 Task: Add a signature Eduardo Lee containing Best wishes for the holiday season, Eduardo Lee to email address softage.10@softage.net and add a label Troubleshooting
Action: Mouse moved to (78, 112)
Screenshot: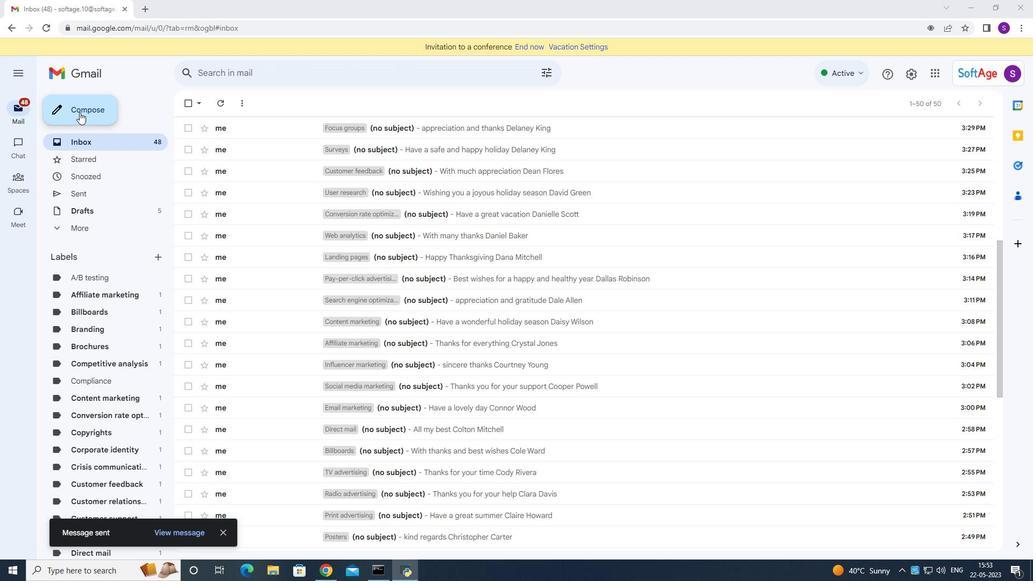 
Action: Mouse pressed left at (78, 112)
Screenshot: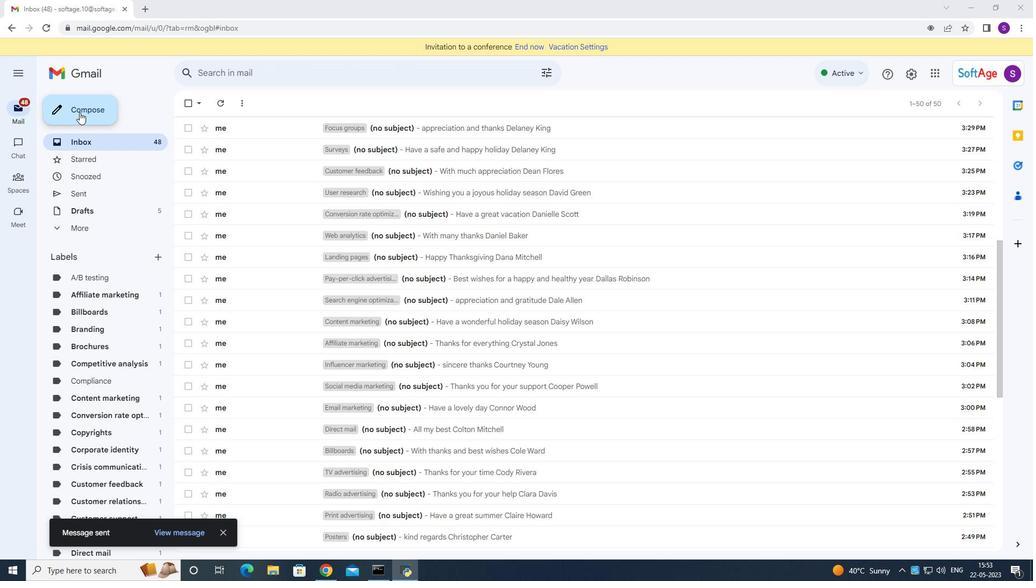 
Action: Mouse moved to (871, 544)
Screenshot: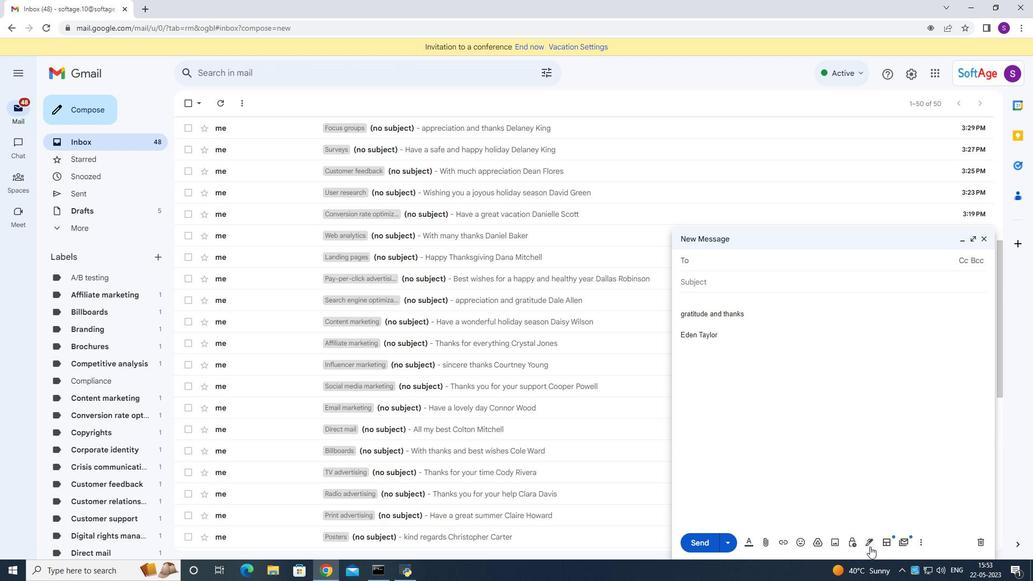 
Action: Mouse pressed left at (871, 544)
Screenshot: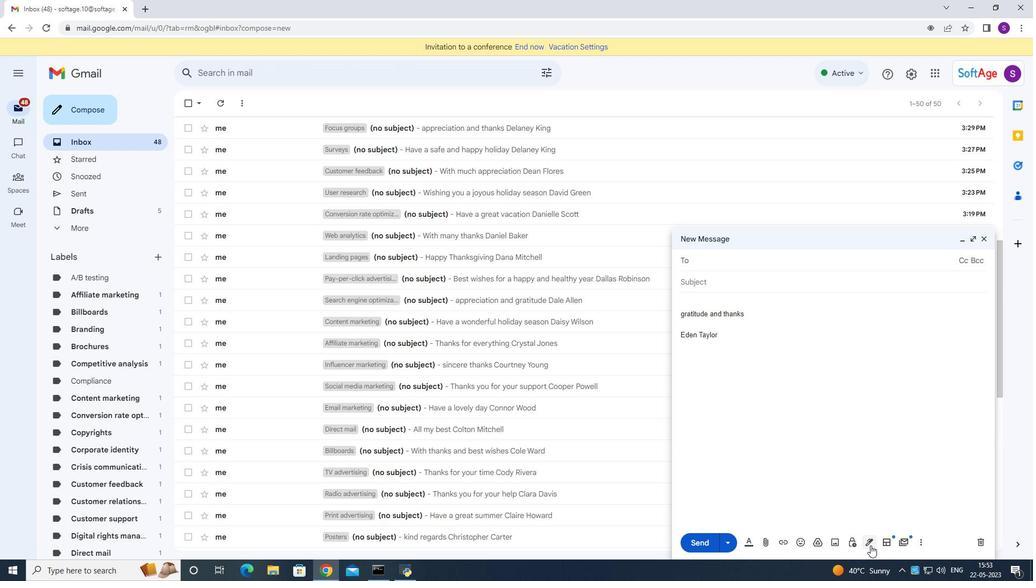 
Action: Mouse moved to (884, 492)
Screenshot: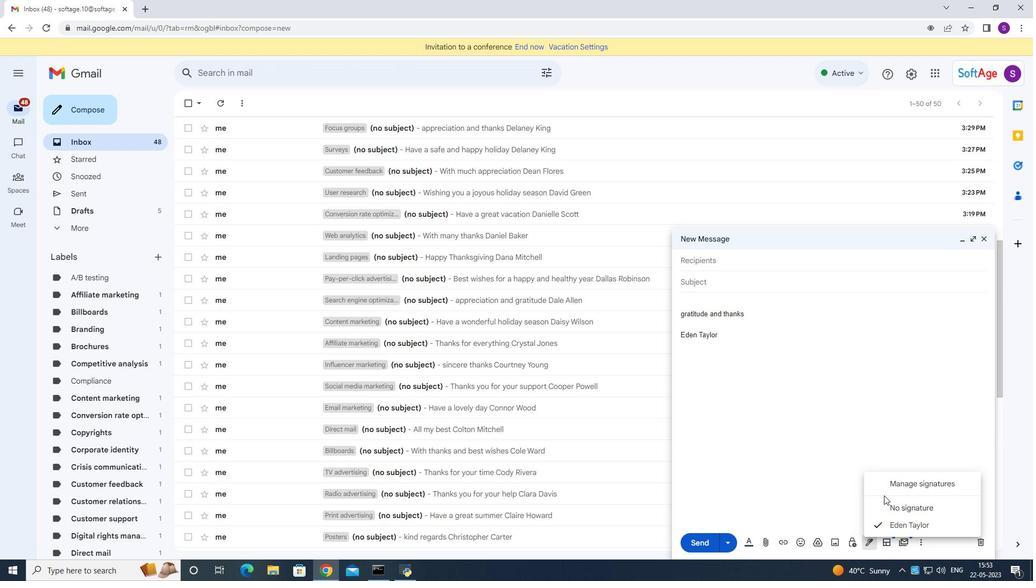
Action: Mouse pressed left at (884, 492)
Screenshot: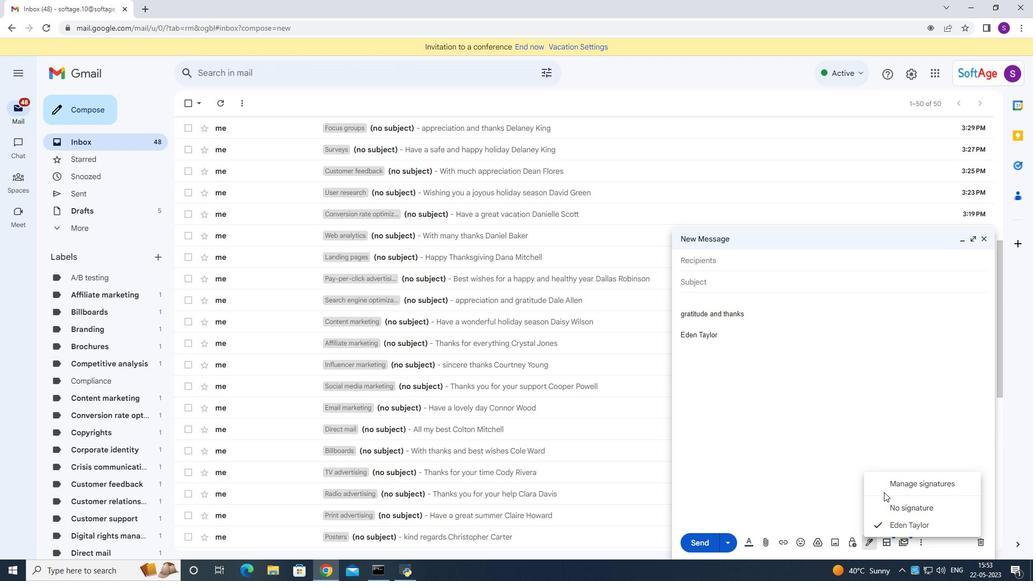 
Action: Mouse moved to (884, 486)
Screenshot: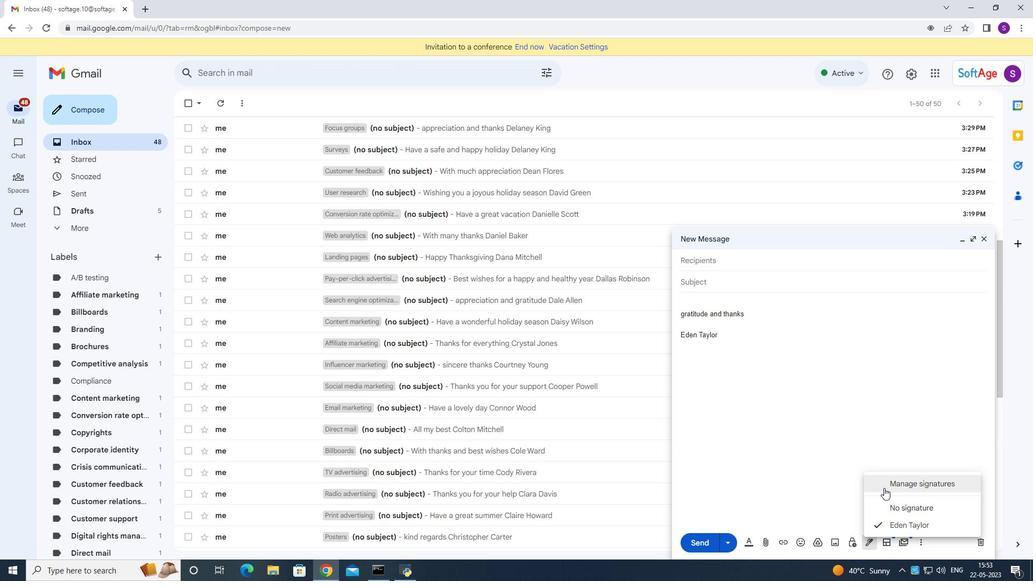 
Action: Mouse pressed left at (884, 486)
Screenshot: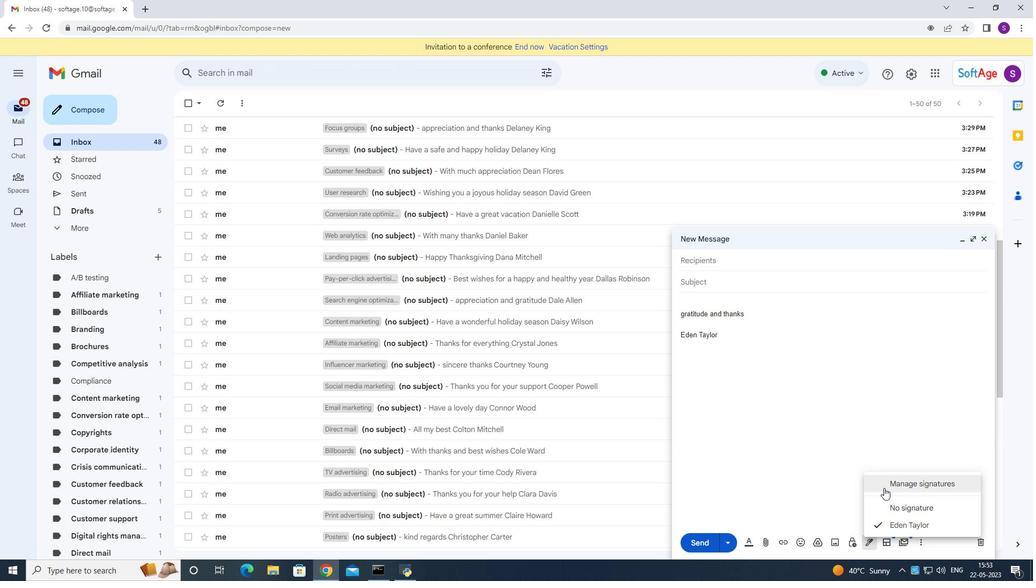 
Action: Mouse moved to (563, 297)
Screenshot: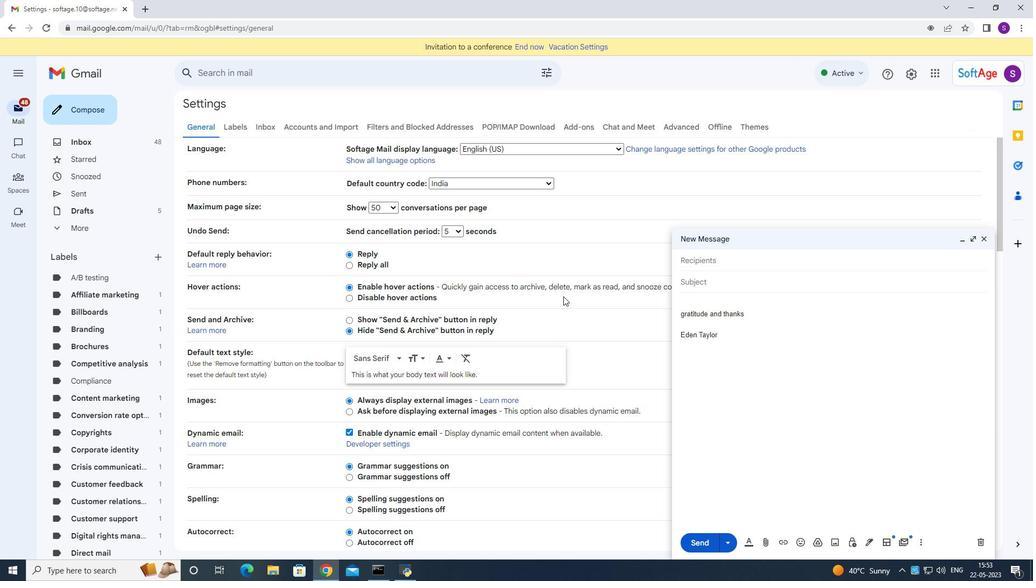 
Action: Mouse scrolled (563, 296) with delta (0, 0)
Screenshot: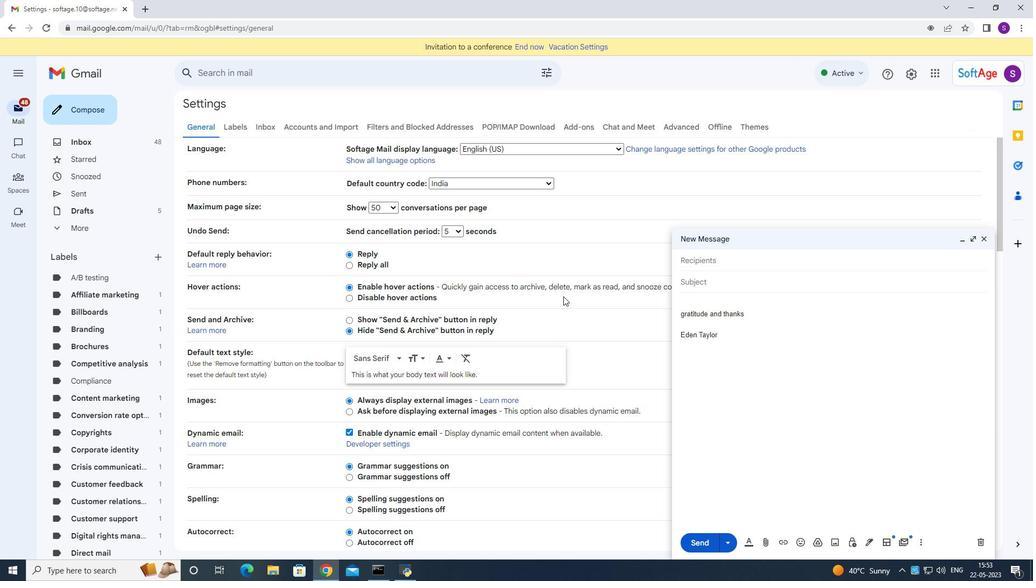 
Action: Mouse scrolled (563, 296) with delta (0, 0)
Screenshot: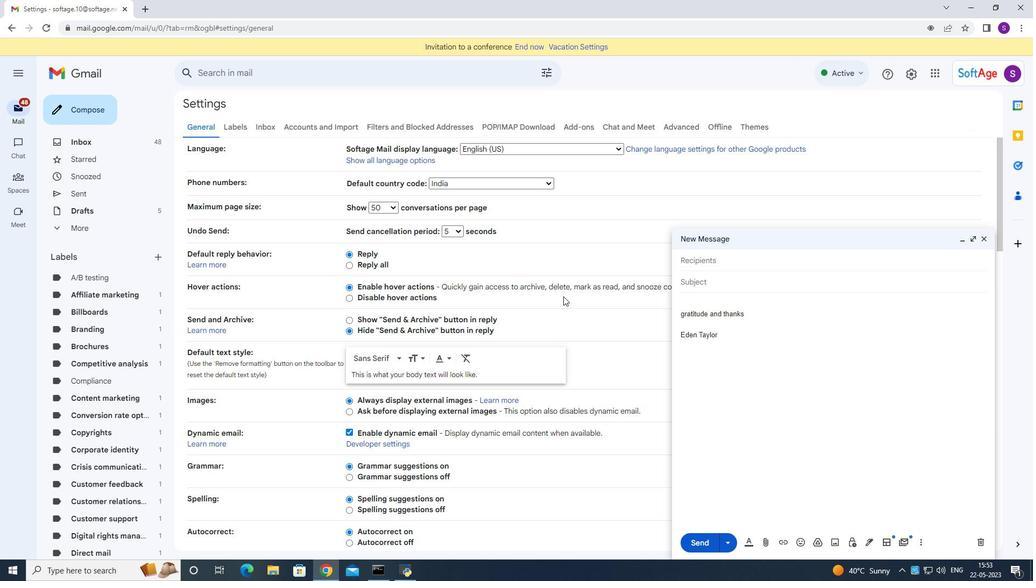 
Action: Mouse scrolled (563, 296) with delta (0, 0)
Screenshot: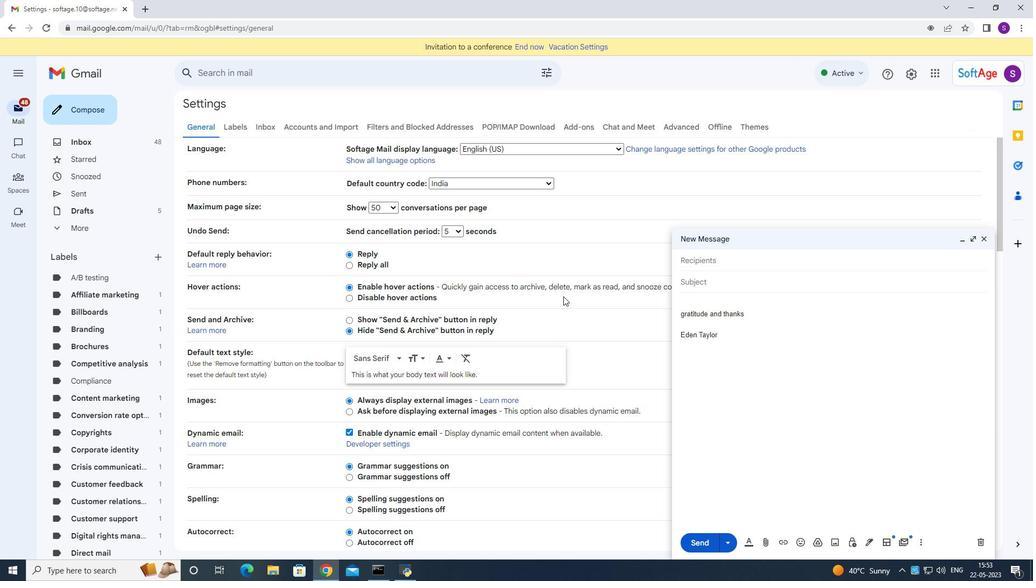 
Action: Mouse scrolled (563, 296) with delta (0, 0)
Screenshot: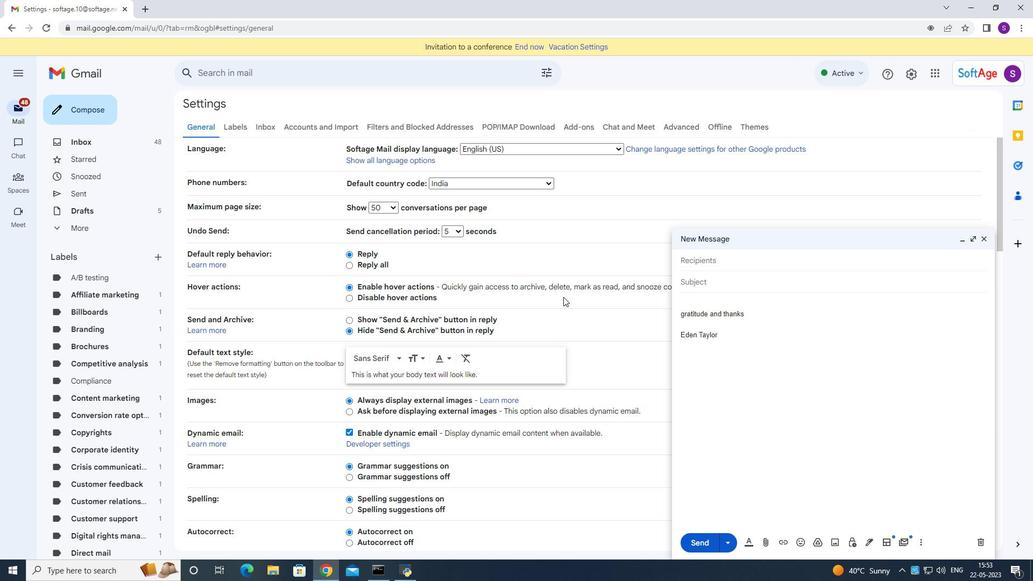 
Action: Mouse moved to (563, 299)
Screenshot: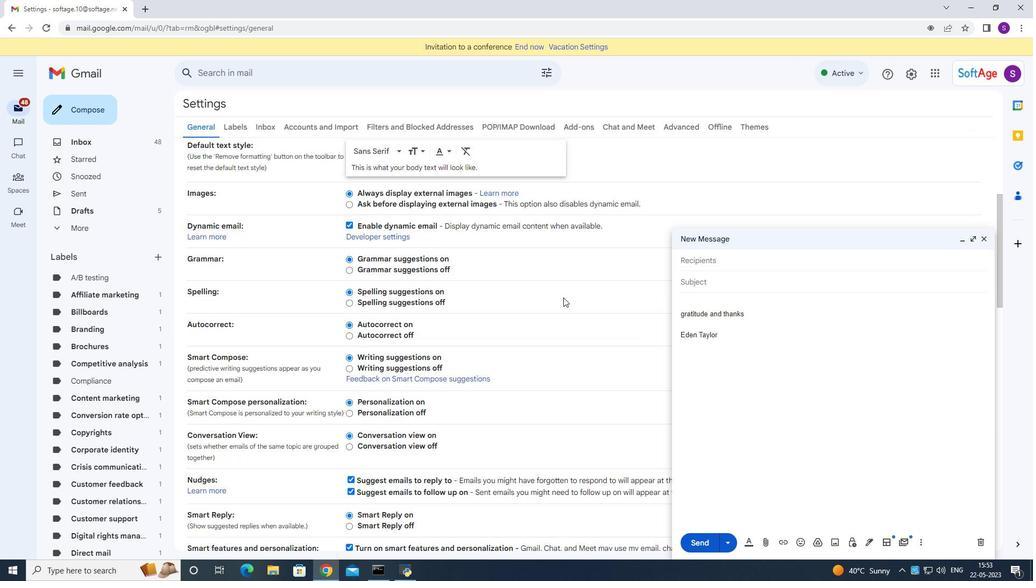 
Action: Mouse scrolled (563, 298) with delta (0, 0)
Screenshot: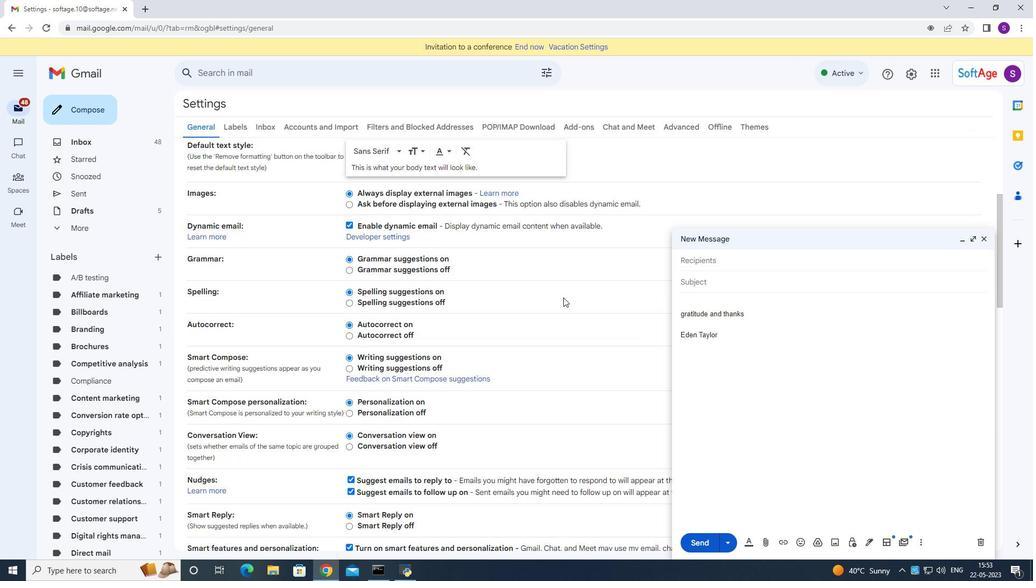 
Action: Mouse moved to (562, 302)
Screenshot: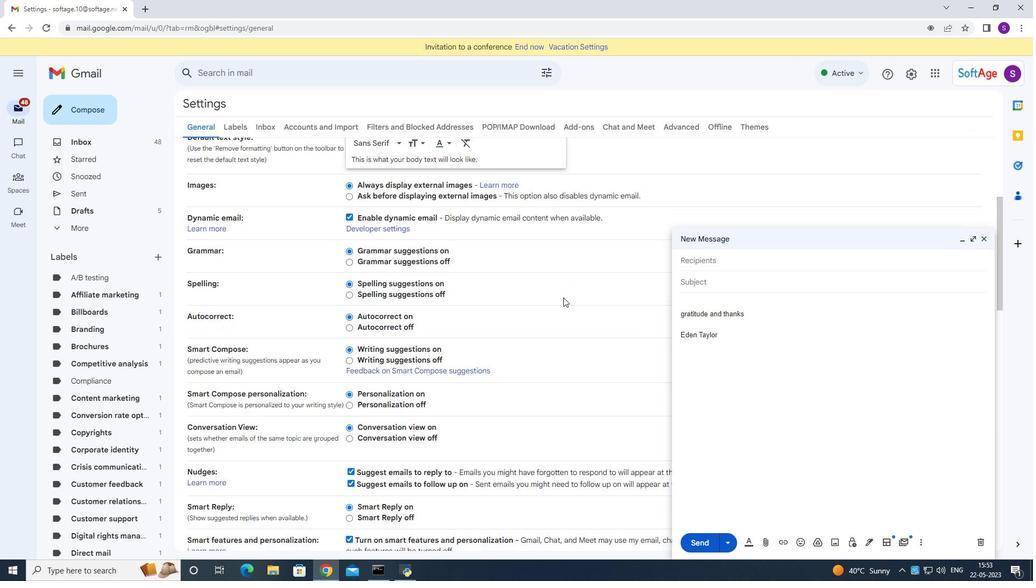 
Action: Mouse scrolled (562, 301) with delta (0, 0)
Screenshot: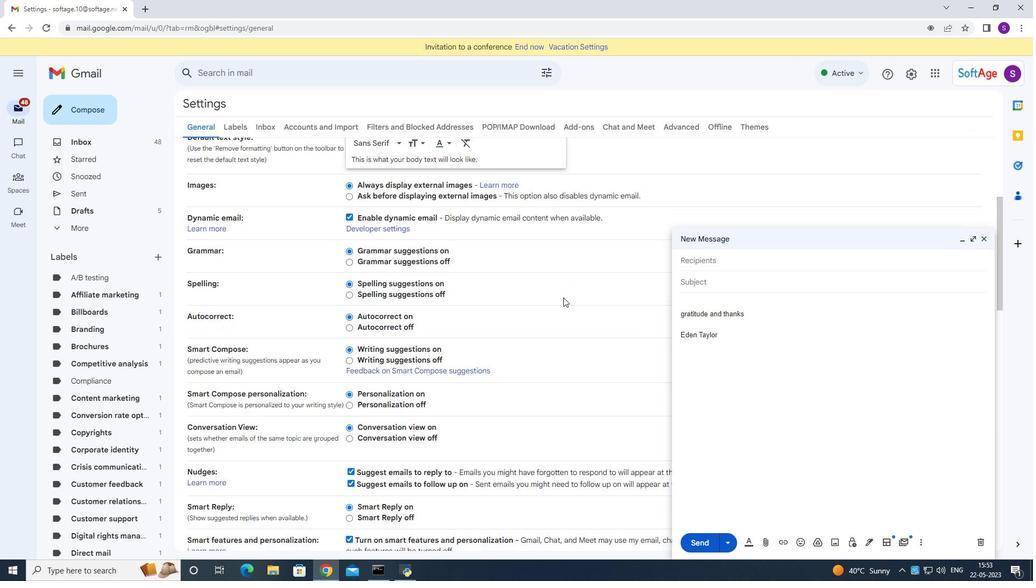 
Action: Mouse moved to (560, 304)
Screenshot: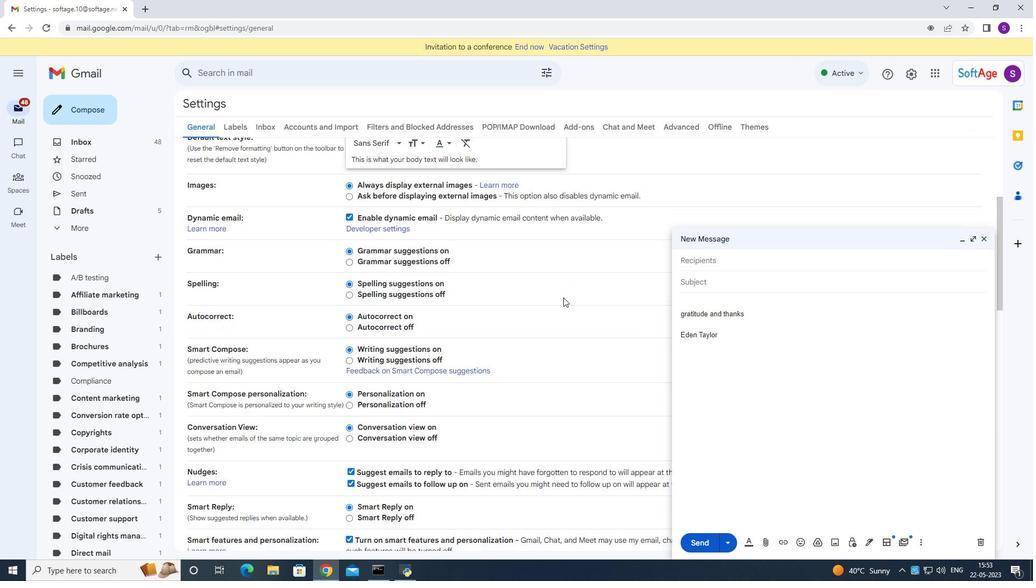 
Action: Mouse scrolled (560, 303) with delta (0, 0)
Screenshot: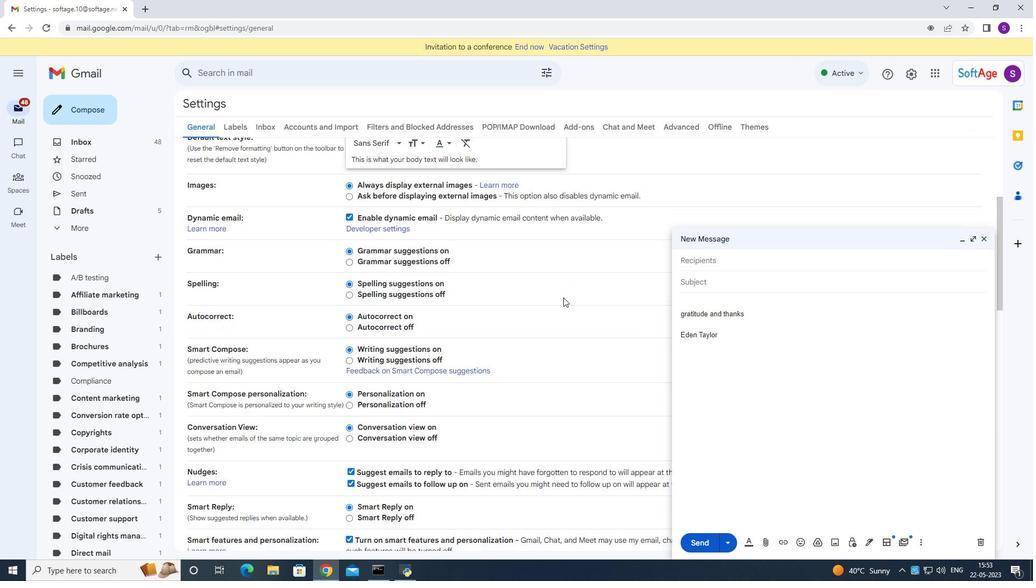 
Action: Mouse moved to (559, 305)
Screenshot: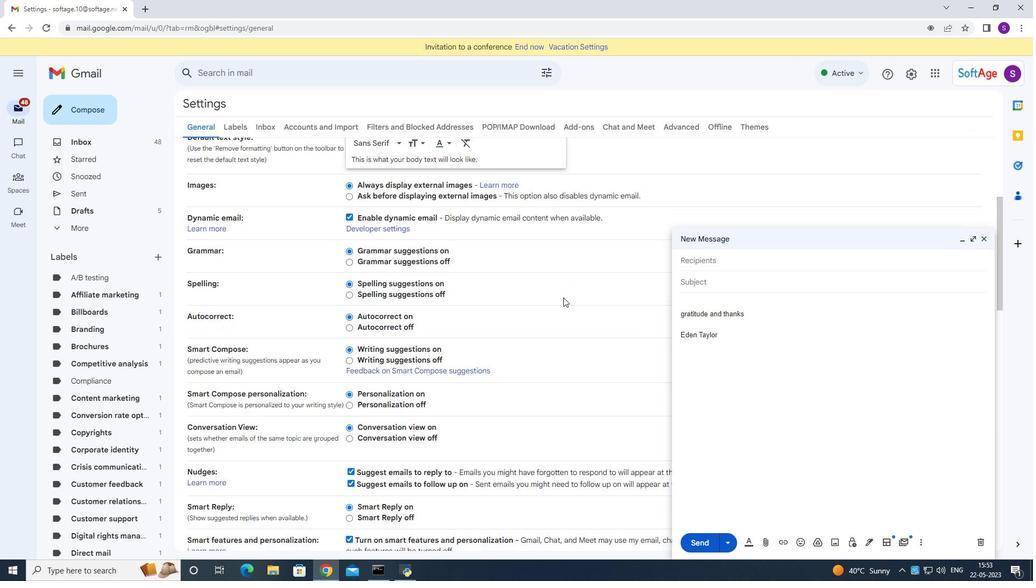 
Action: Mouse scrolled (559, 304) with delta (0, 0)
Screenshot: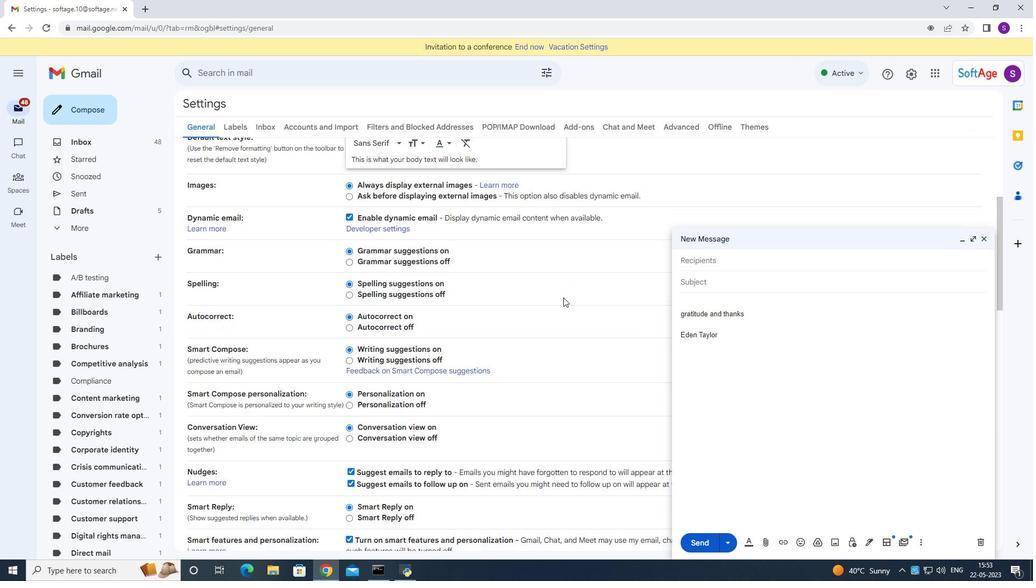 
Action: Mouse moved to (558, 306)
Screenshot: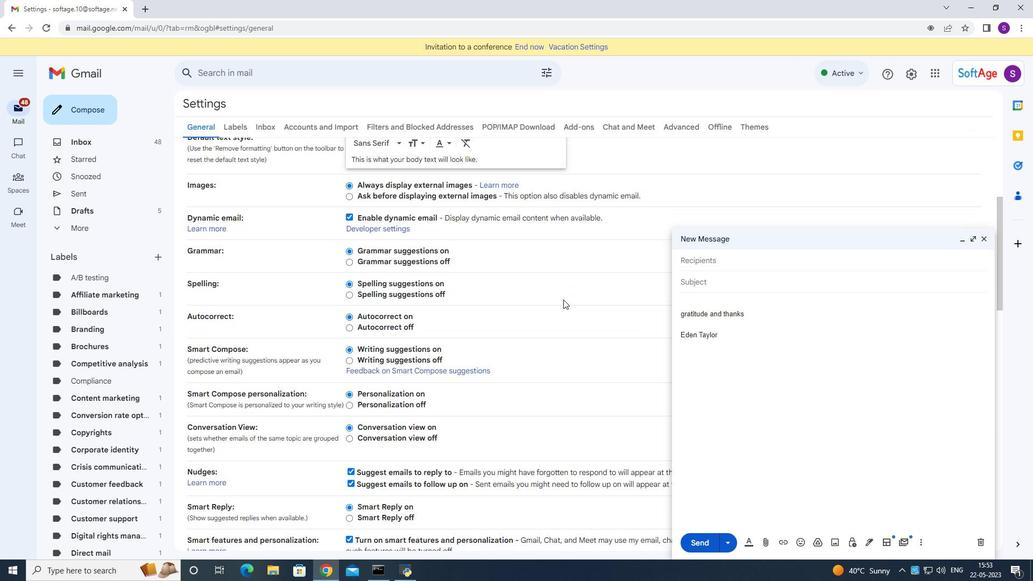 
Action: Mouse scrolled (559, 305) with delta (0, 0)
Screenshot: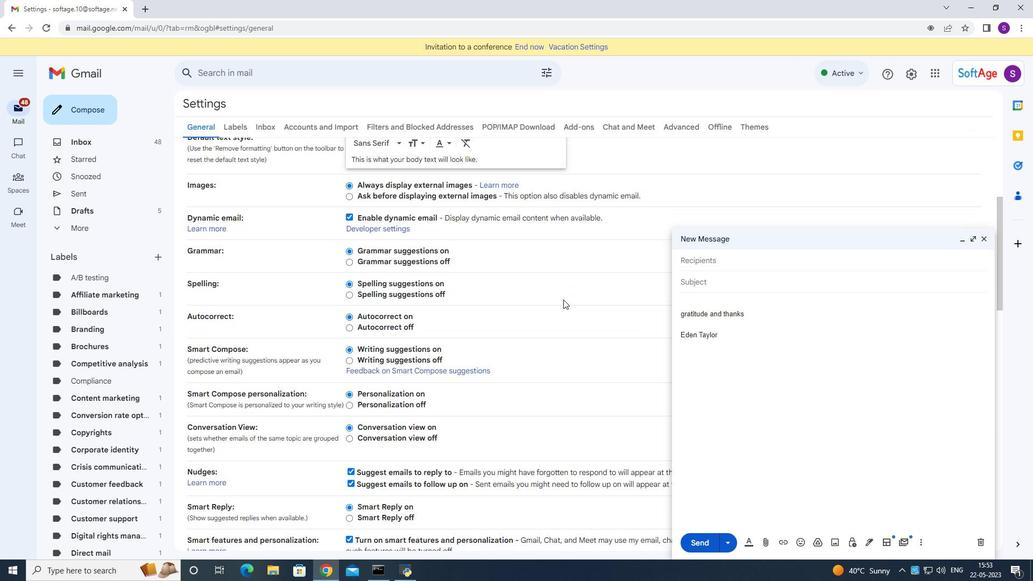 
Action: Mouse moved to (556, 307)
Screenshot: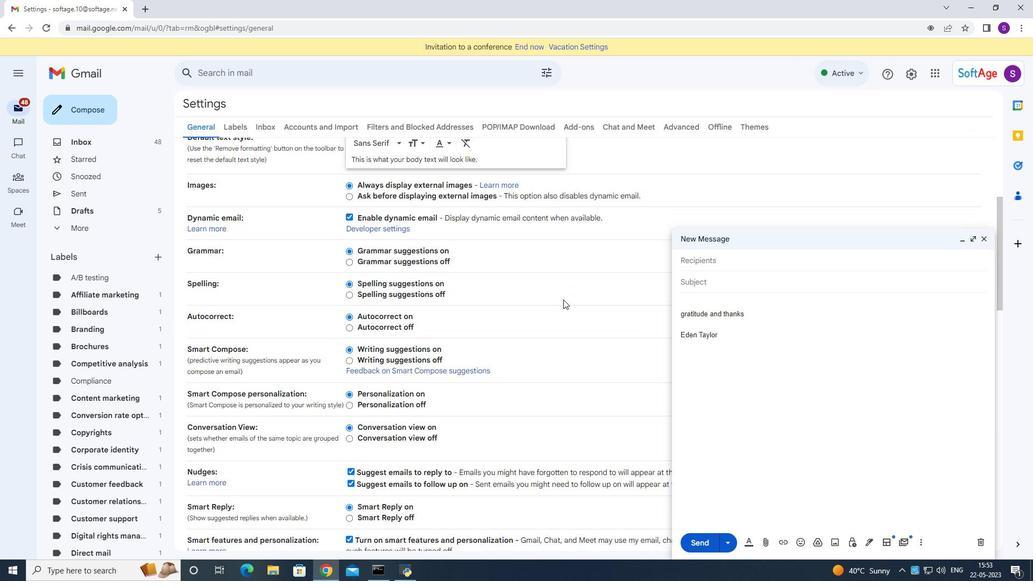 
Action: Mouse scrolled (557, 306) with delta (0, 0)
Screenshot: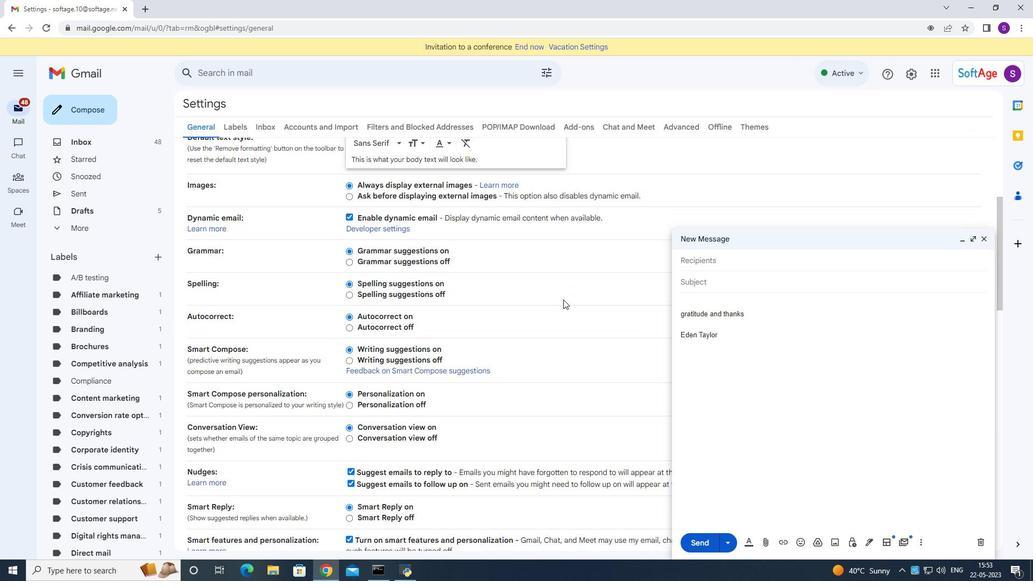 
Action: Mouse moved to (453, 417)
Screenshot: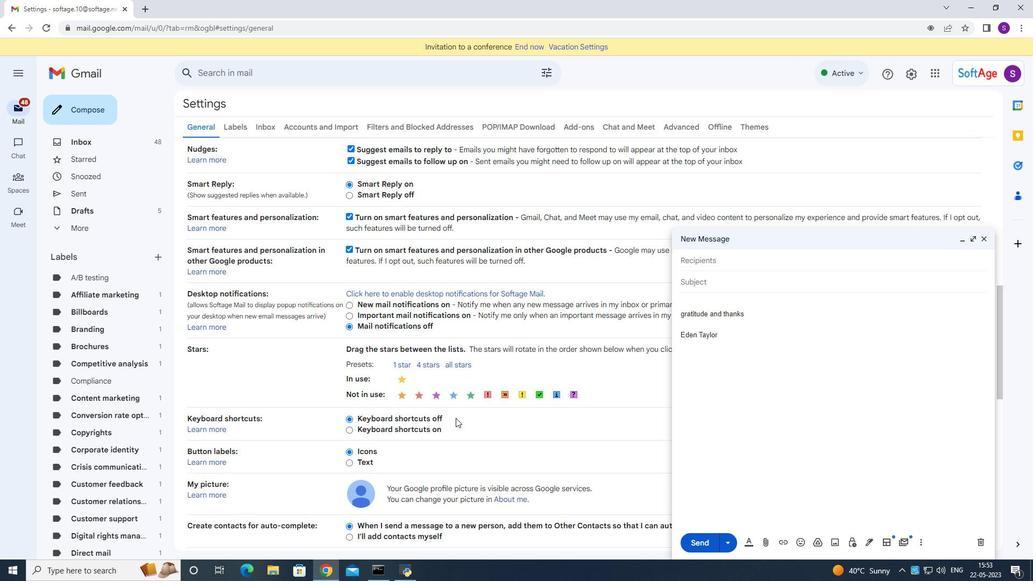 
Action: Mouse scrolled (451, 418) with delta (0, 0)
Screenshot: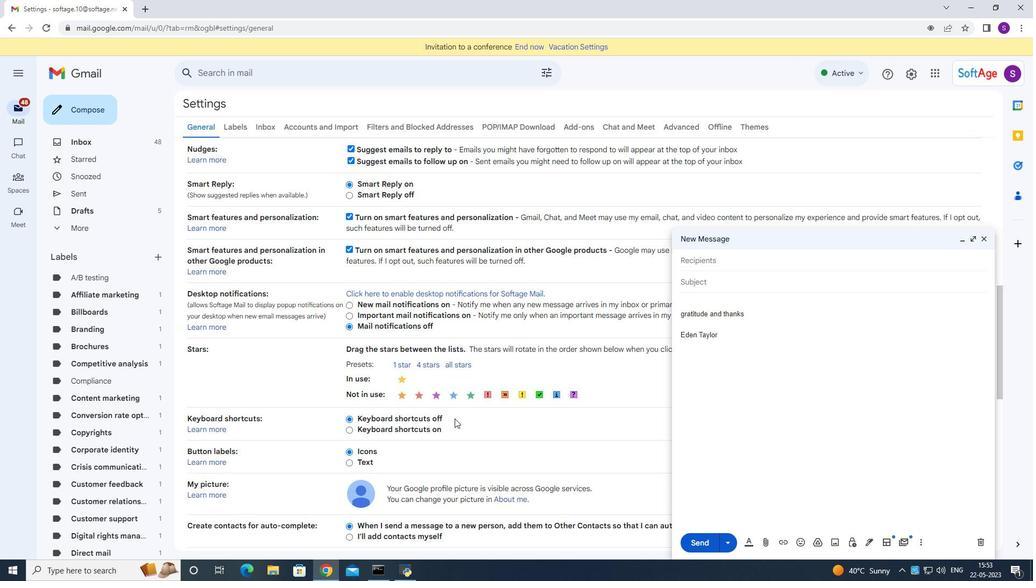 
Action: Mouse moved to (454, 417)
Screenshot: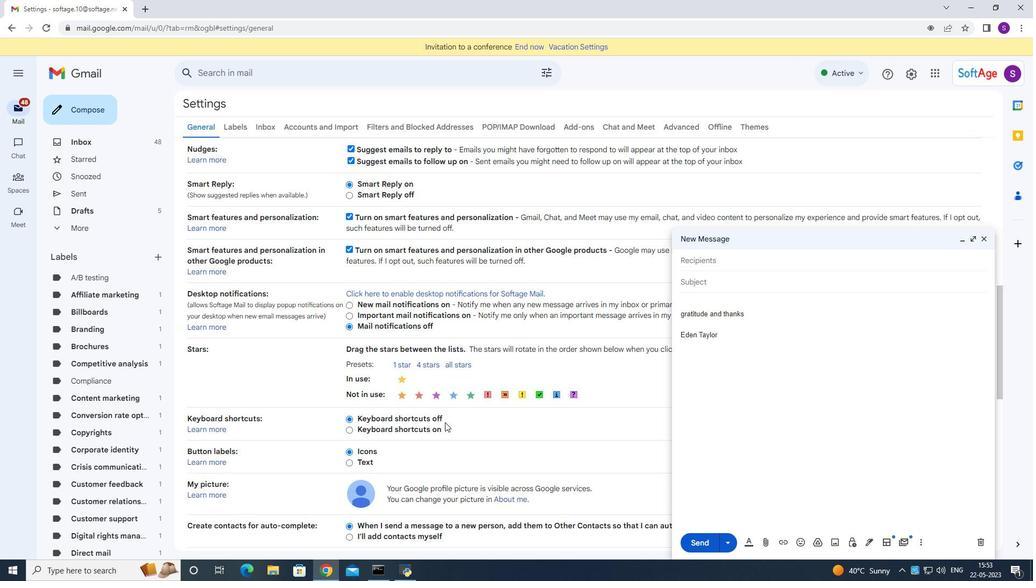 
Action: Mouse scrolled (451, 418) with delta (0, 0)
Screenshot: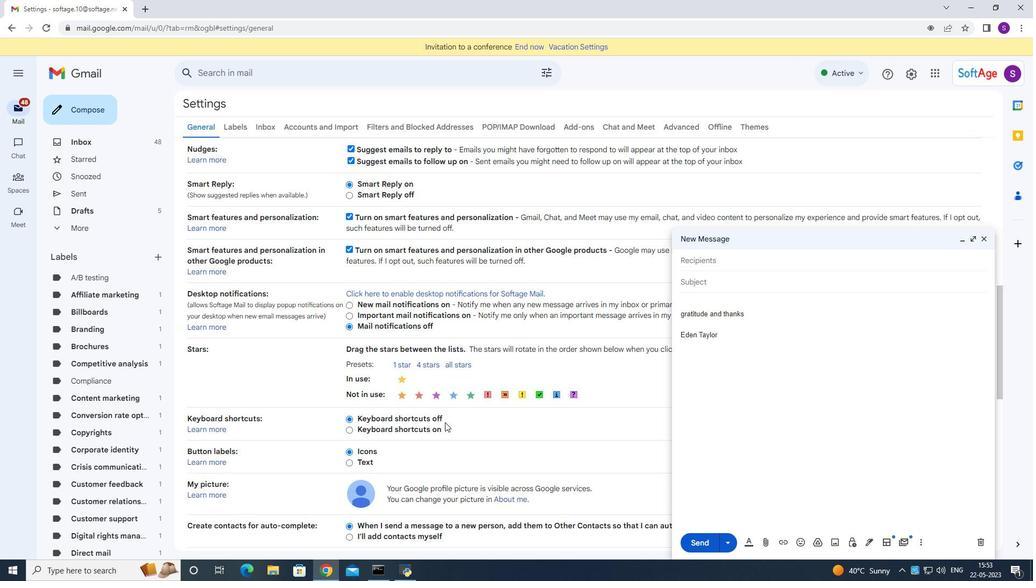 
Action: Mouse moved to (451, 418)
Screenshot: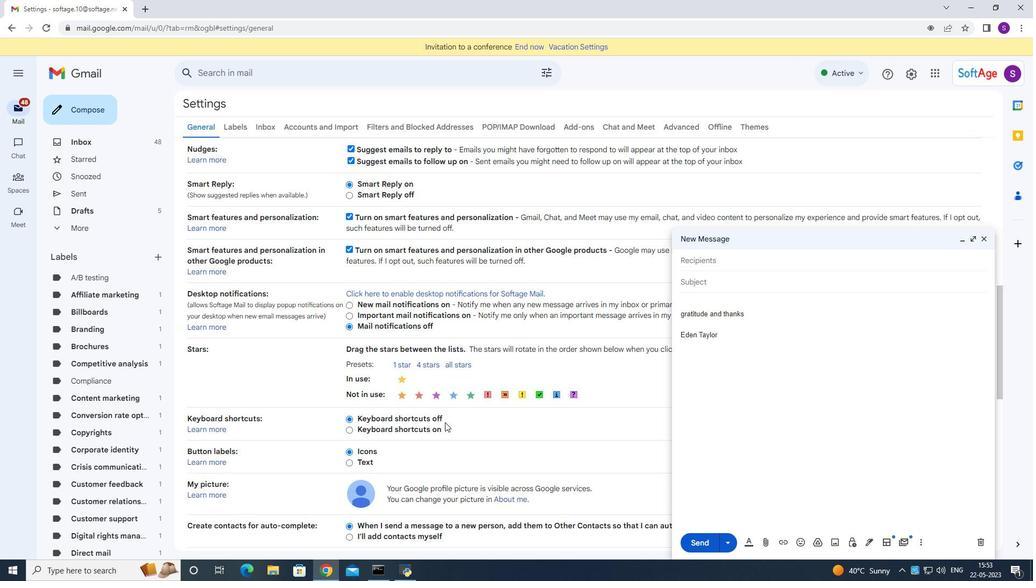 
Action: Mouse scrolled (451, 418) with delta (0, 0)
Screenshot: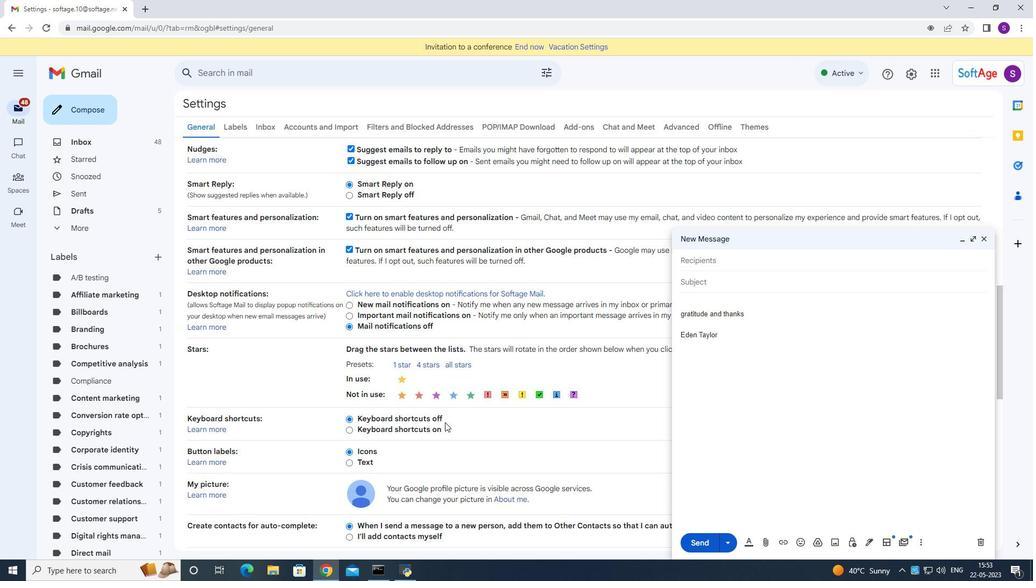 
Action: Mouse moved to (450, 418)
Screenshot: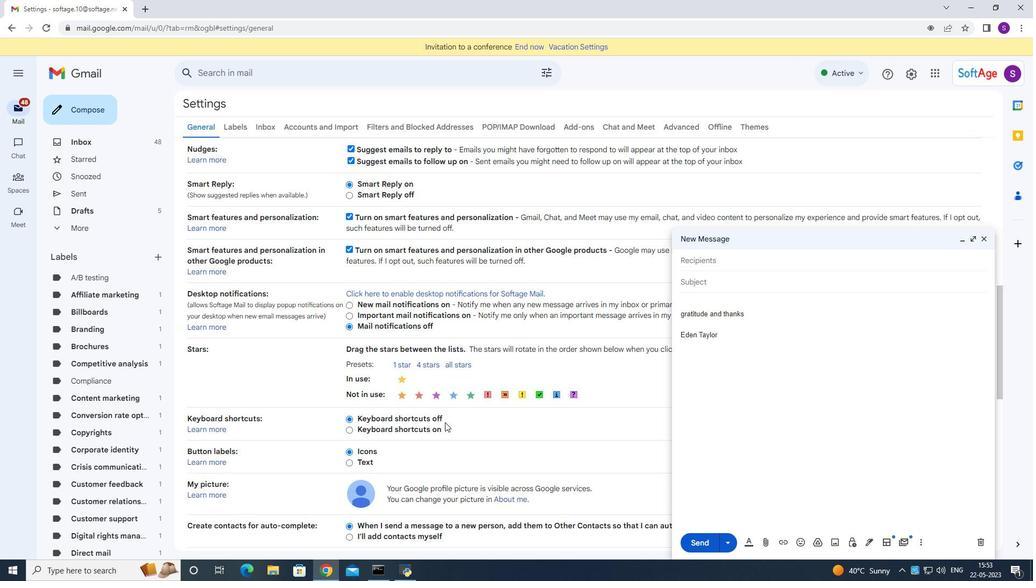 
Action: Mouse scrolled (451, 418) with delta (0, 0)
Screenshot: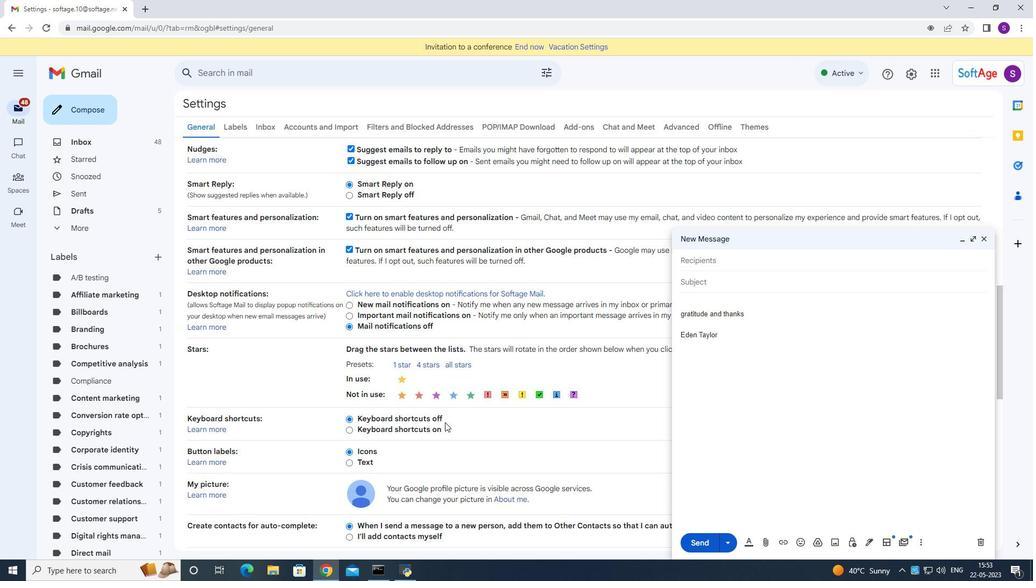 
Action: Mouse moved to (444, 357)
Screenshot: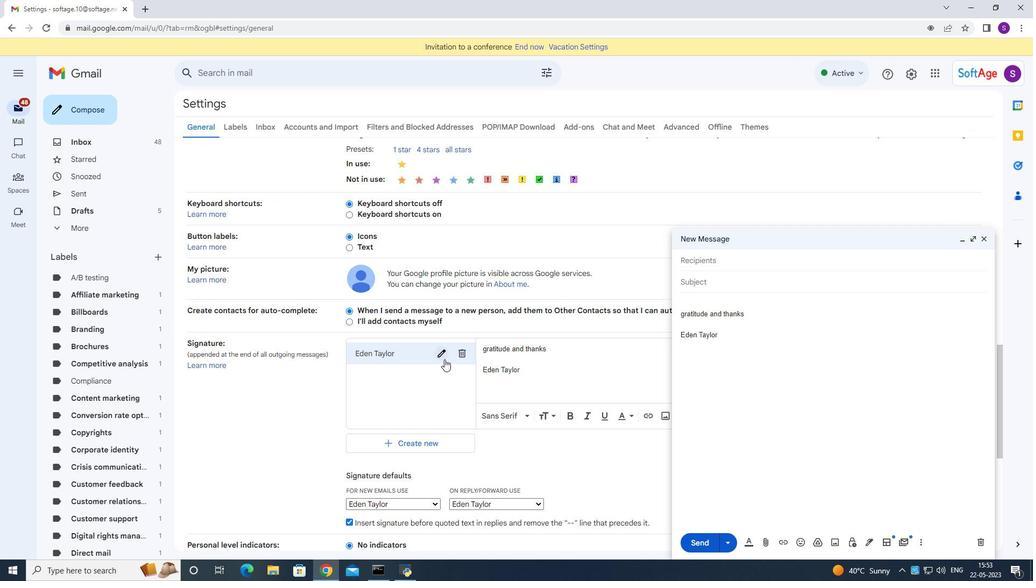 
Action: Mouse pressed left at (444, 357)
Screenshot: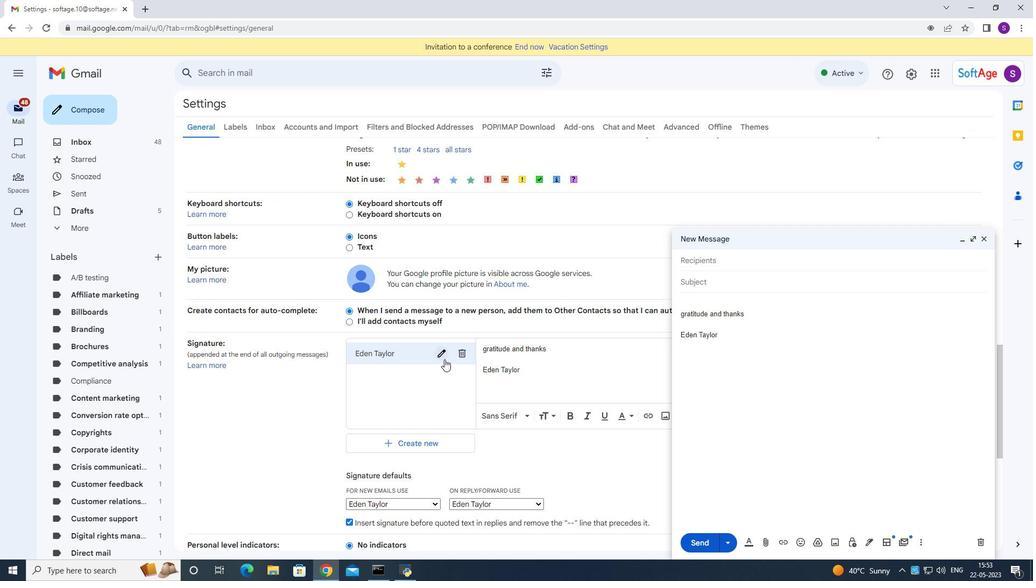 
Action: Mouse moved to (443, 352)
Screenshot: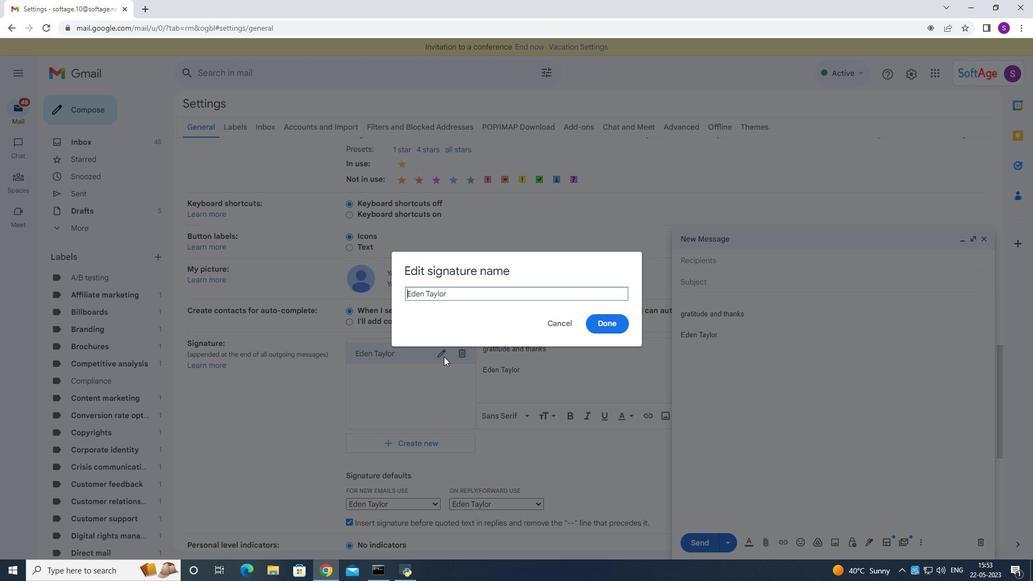 
Action: Key pressed a<Key.backspace><Key.backspace>actrl+A<Key.backspace><Key.shift><Key.shift><Key.shift><Key.shift><Key.shift><Key.shift><Key.shift><Key.shift><Key.shift><Key.shift><Key.shift><Key.shift><Key.shift><Key.shift><Key.shift><Key.shift><Key.shift><Key.shift><Key.shift><Key.shift>Edura<Key.backspace><Key.backspace>ardo<Key.space><Key.shift>Lee<Key.space>
Screenshot: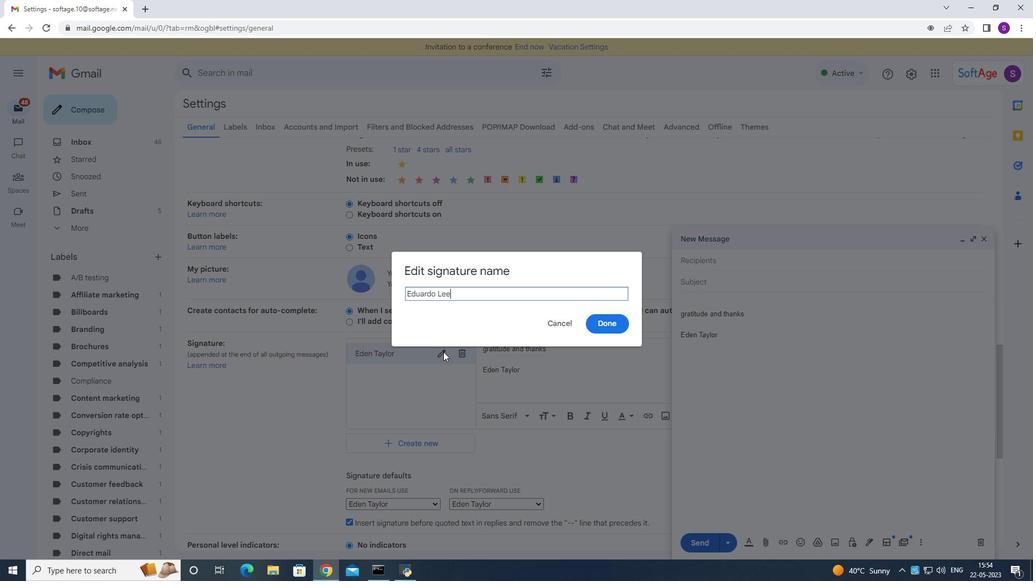 
Action: Mouse moved to (620, 326)
Screenshot: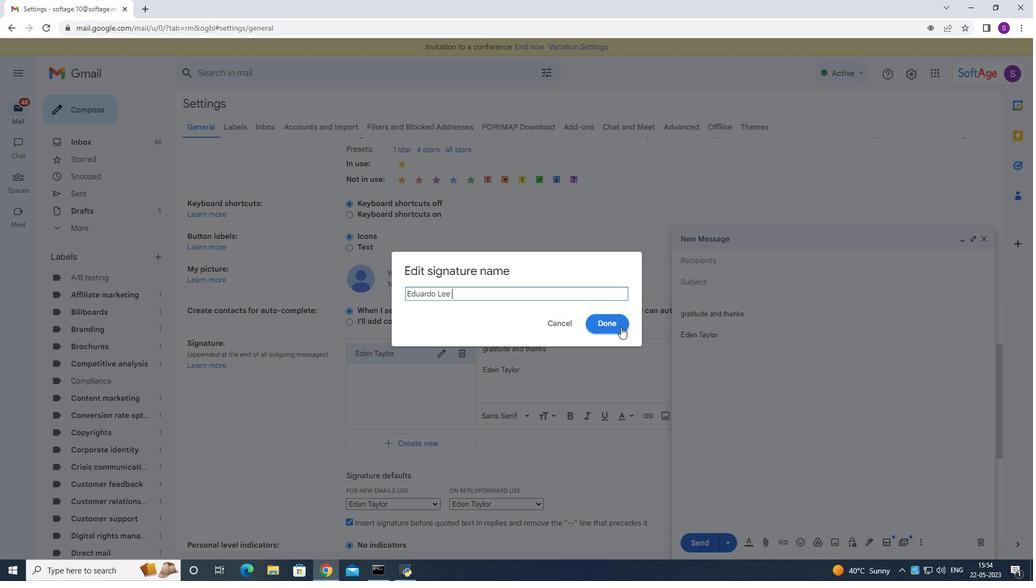 
Action: Mouse pressed left at (620, 326)
Screenshot: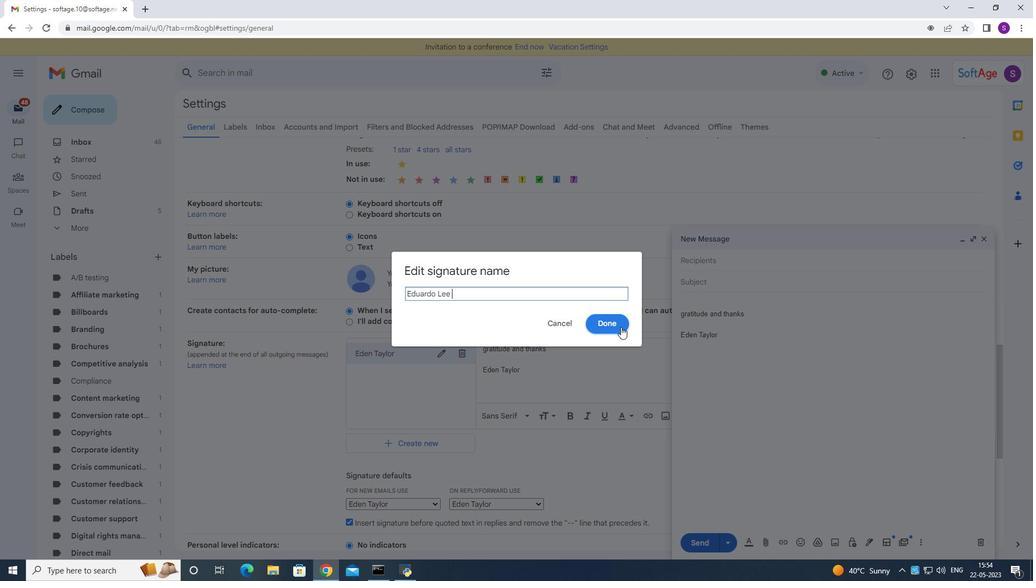 
Action: Mouse moved to (612, 351)
Screenshot: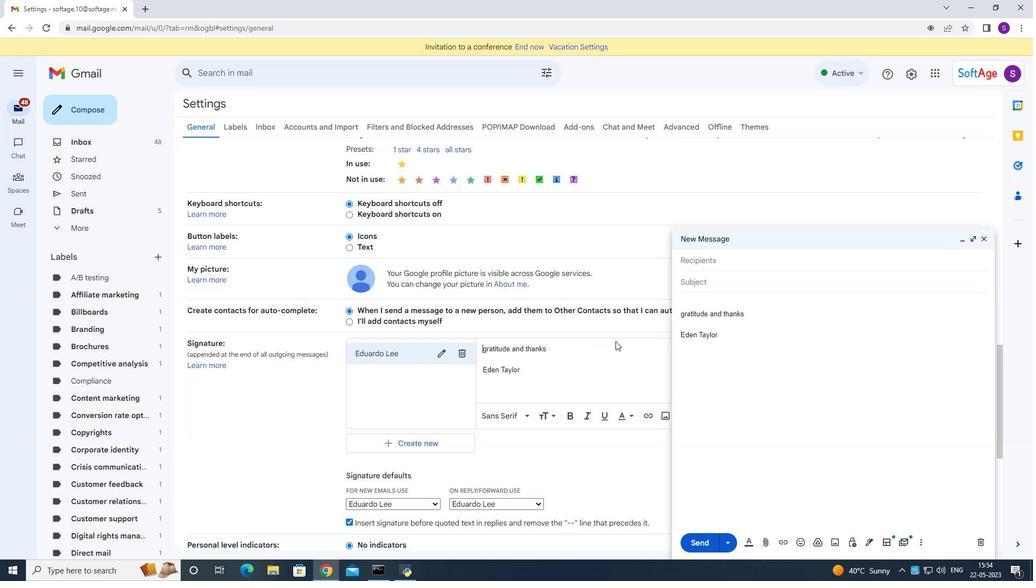
Action: Mouse pressed left at (612, 351)
Screenshot: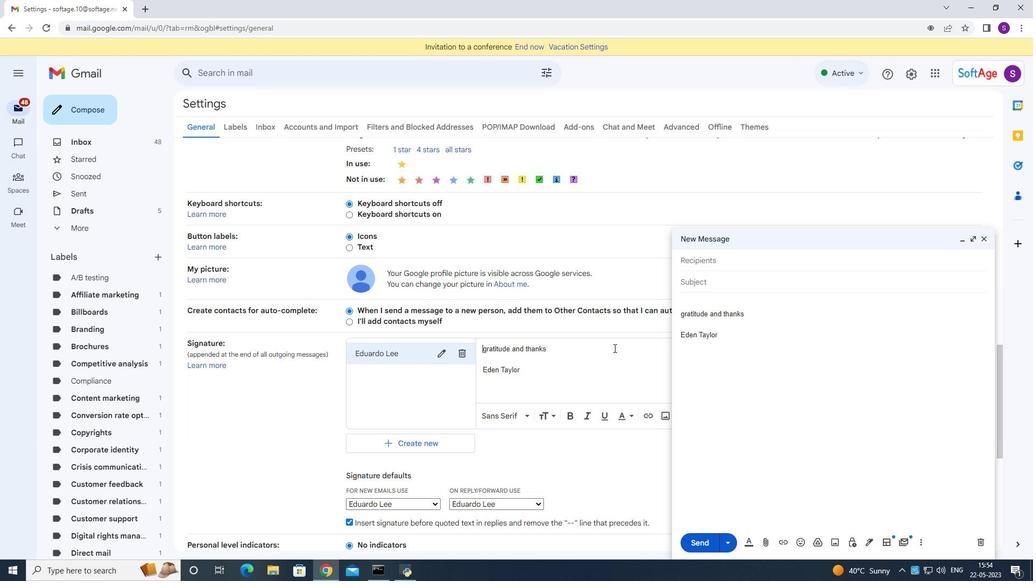 
Action: Mouse moved to (550, 212)
Screenshot: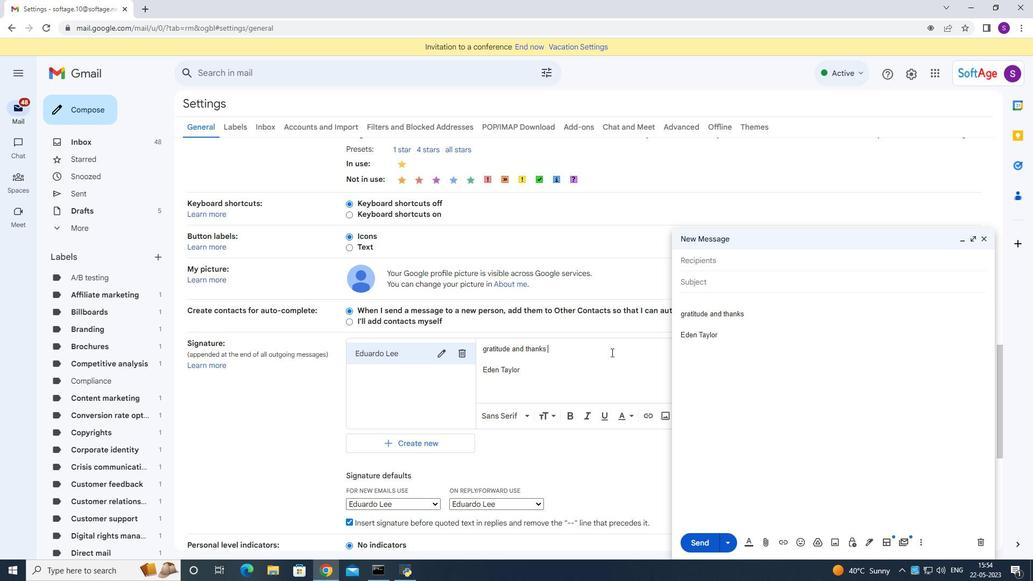 
Action: Key pressed ctrl+A<Key.backspace><Key.shift><Key.shift><Key.shift><Key.shift><Key.shift><Key.shift><Key.shift><Key.shift><Key.shift><Key.shift><Key.shift><Key.shift><Key.shift><Key.shift><Key.shift><Key.shift><Key.shift><Key.shift><Key.shift><Key.shift><Key.shift><Key.shift><Key.shift><Key.shift><Key.shift><Key.shift><Key.shift><Key.shift>Best<Key.space>wishes<Key.space>for<Key.space>the<Key.space>ho;<Key.backspace>liday<Key.space>season<Key.space><Key.enter><Key.enter><Key.backspace><Key.shift><Key.shift><Key.shift><Key.shift><Key.shift><Key.shift><Key.shift><Key.shift><Key.shift><Key.shift><Key.shift><Key.shift>Eduardo<Key.space><Key.shift>Lee<Key.space>
Screenshot: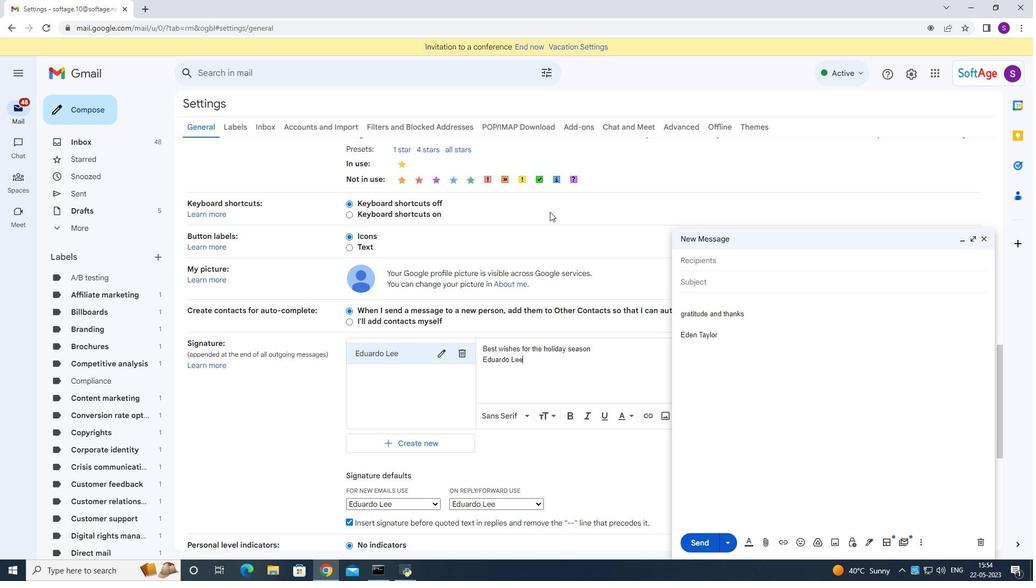 
Action: Mouse moved to (481, 356)
Screenshot: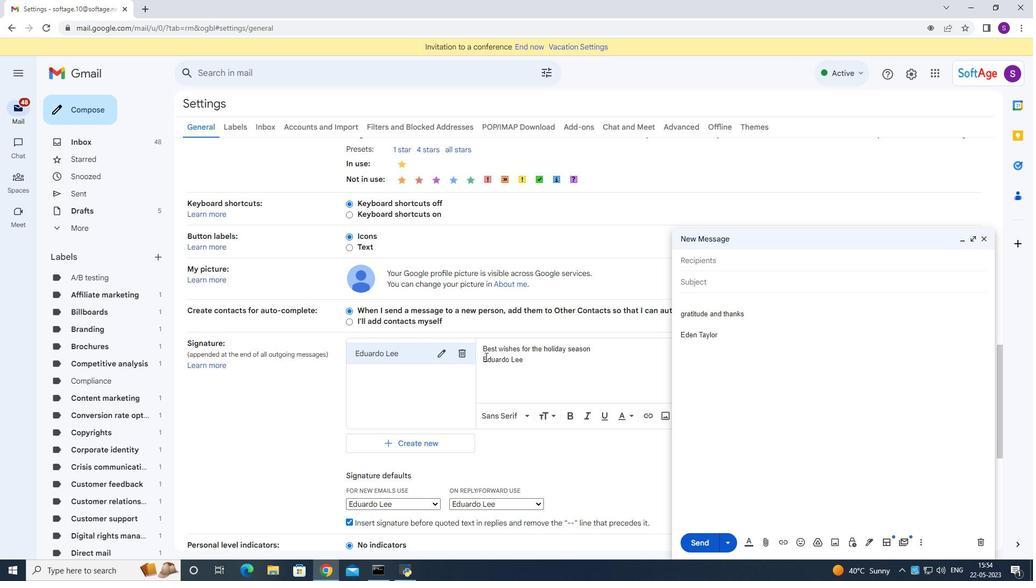 
Action: Mouse pressed left at (481, 356)
Screenshot: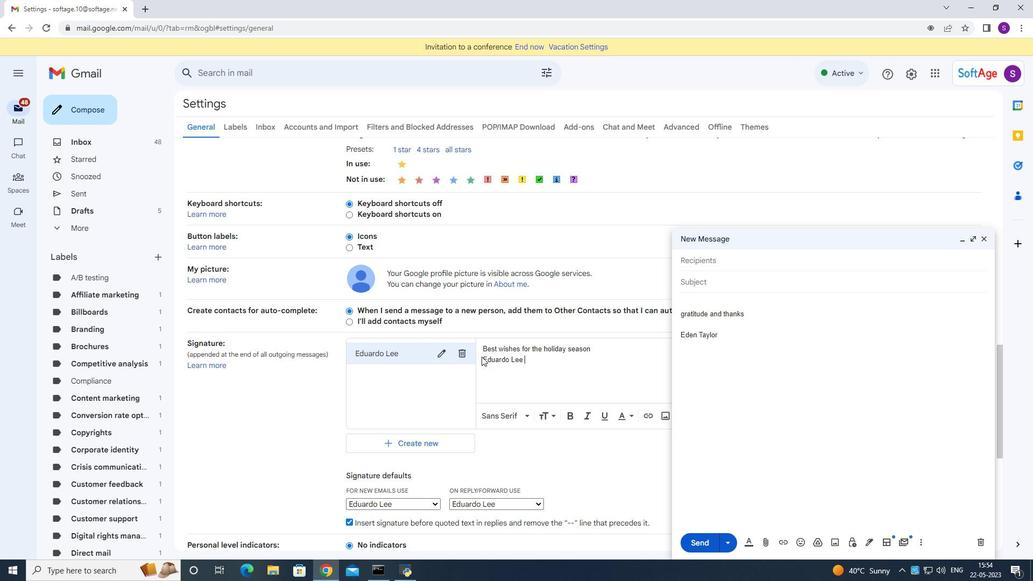 
Action: Mouse moved to (483, 361)
Screenshot: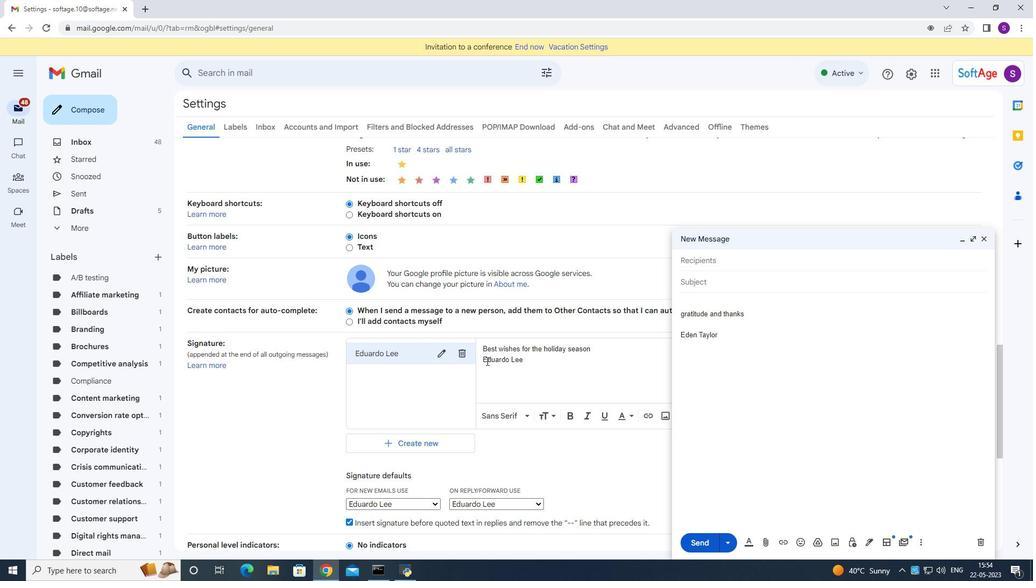
Action: Mouse pressed left at (483, 361)
Screenshot: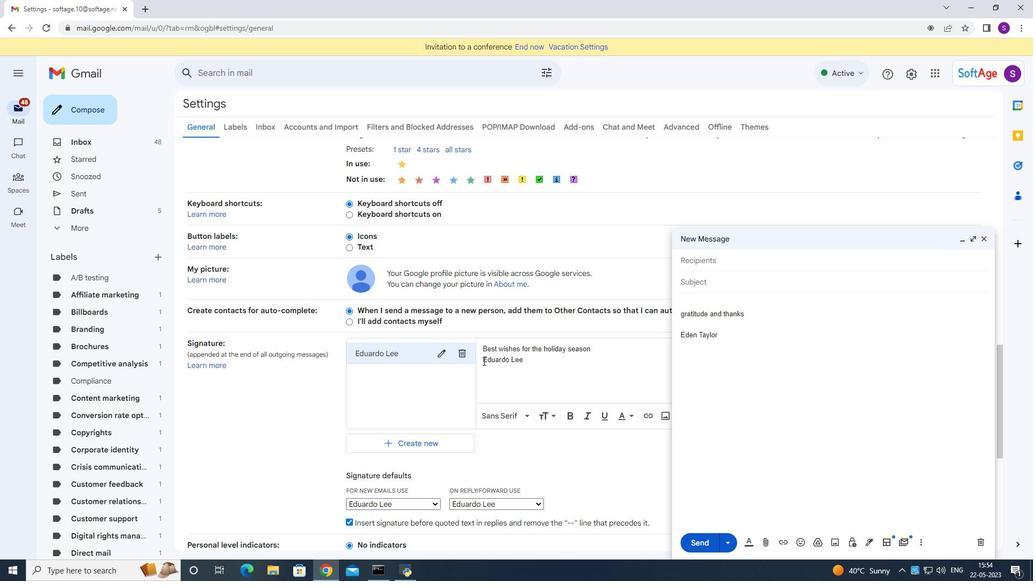 
Action: Mouse moved to (509, 376)
Screenshot: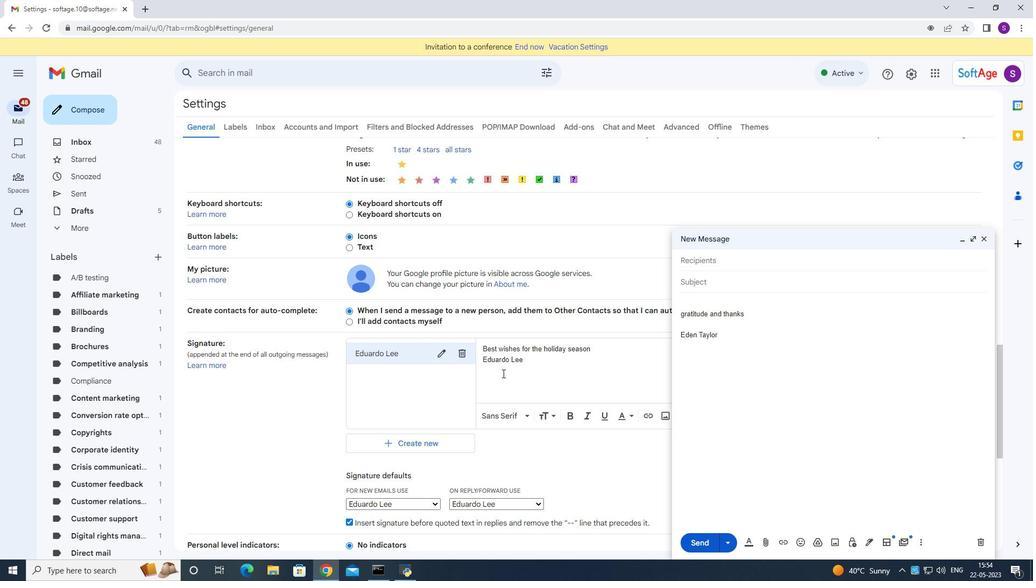 
Action: Key pressed <Key.enter>
Screenshot: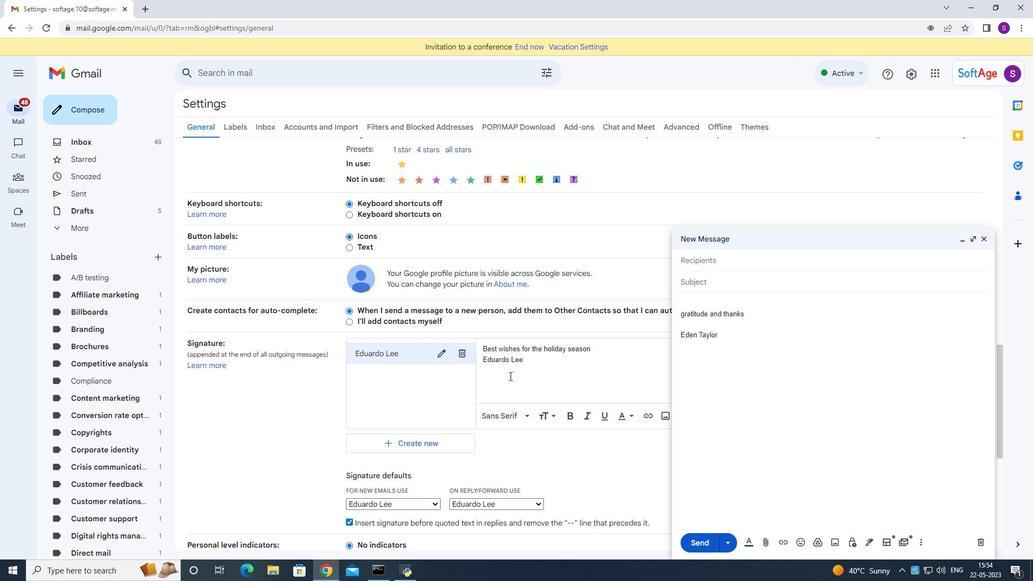 
Action: Mouse moved to (563, 377)
Screenshot: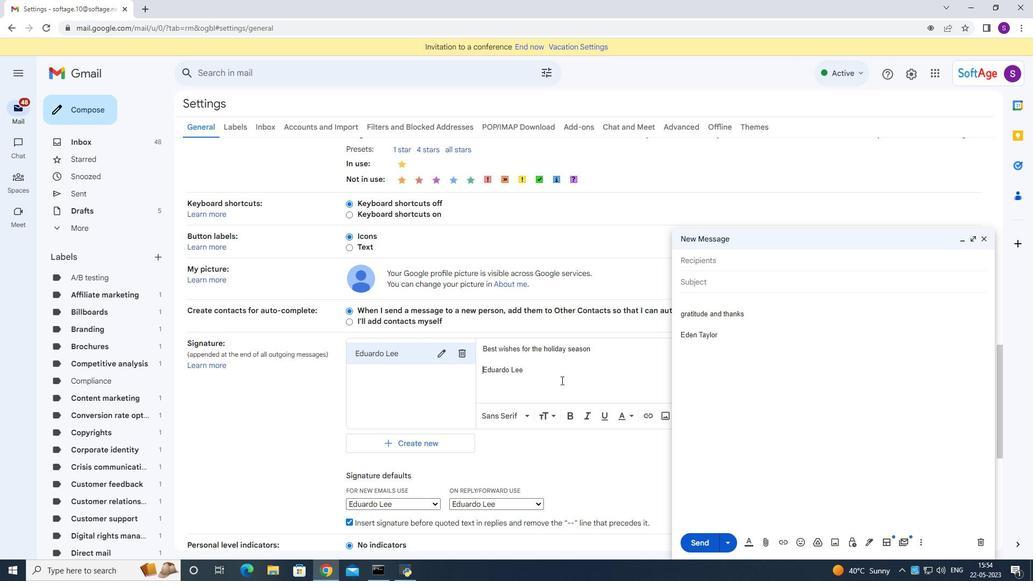 
Action: Mouse pressed left at (563, 377)
Screenshot: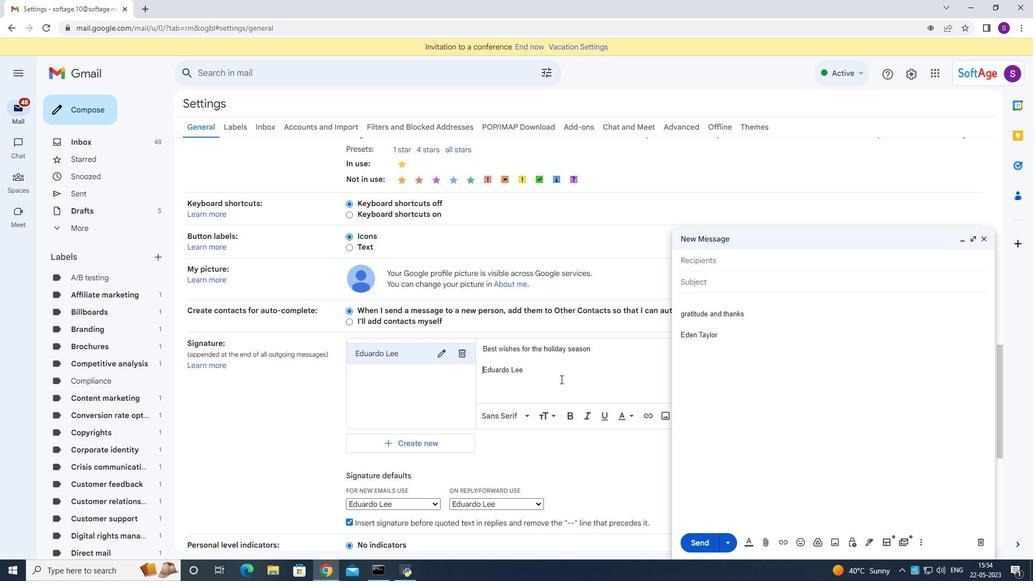 
Action: Mouse moved to (593, 354)
Screenshot: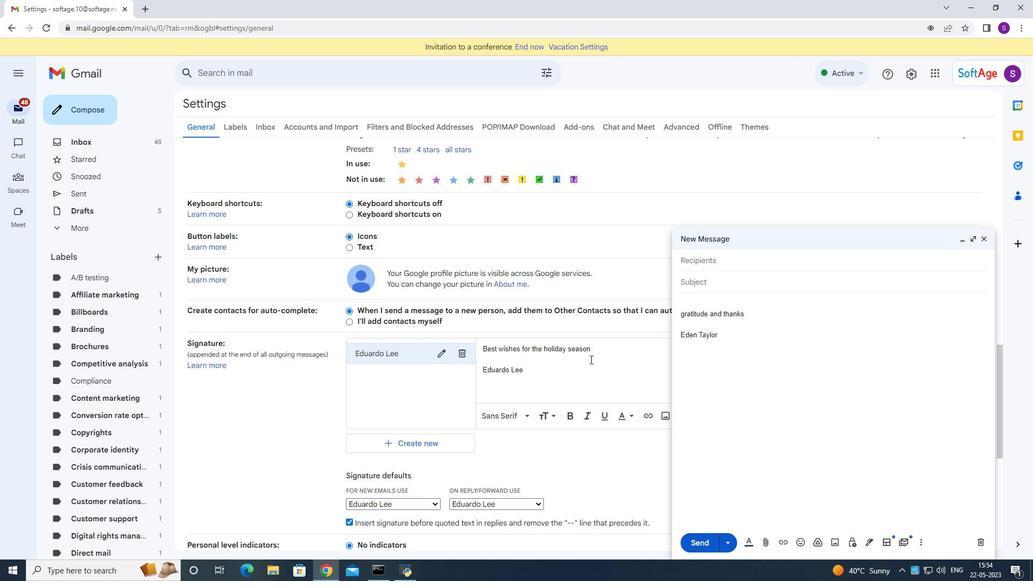 
Action: Mouse pressed left at (593, 354)
Screenshot: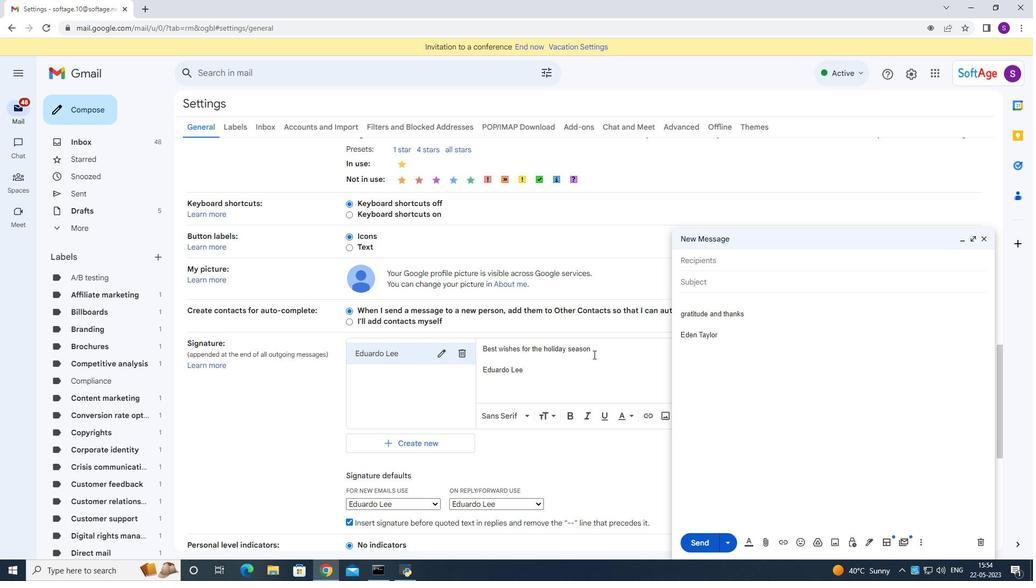 
Action: Mouse moved to (983, 237)
Screenshot: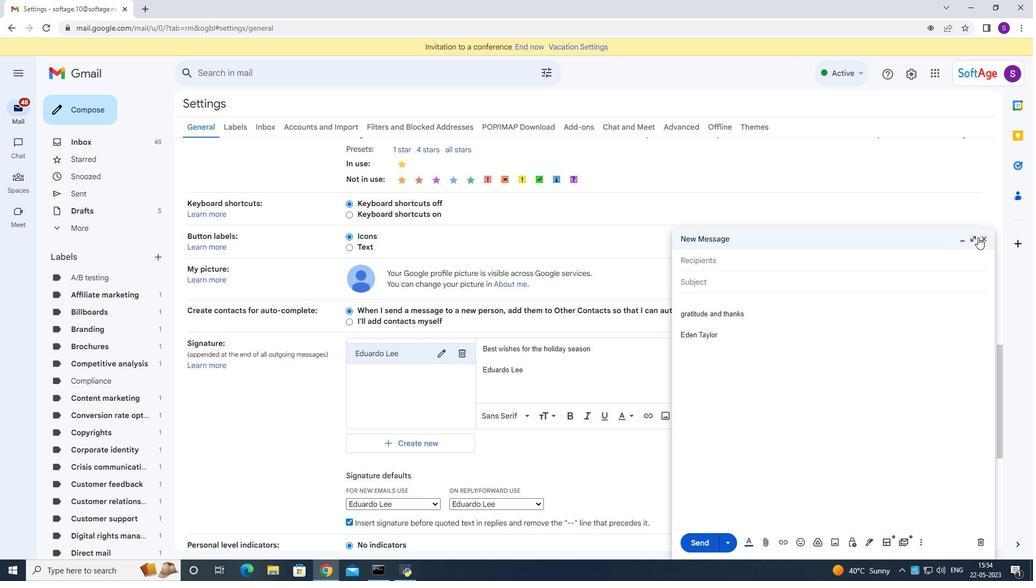 
Action: Mouse pressed left at (983, 237)
Screenshot: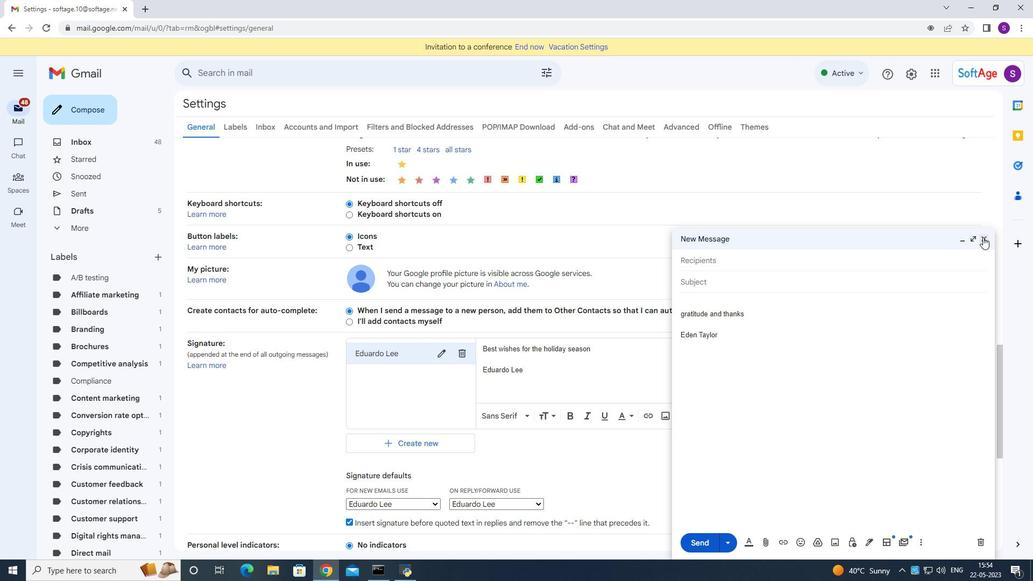 
Action: Mouse moved to (559, 329)
Screenshot: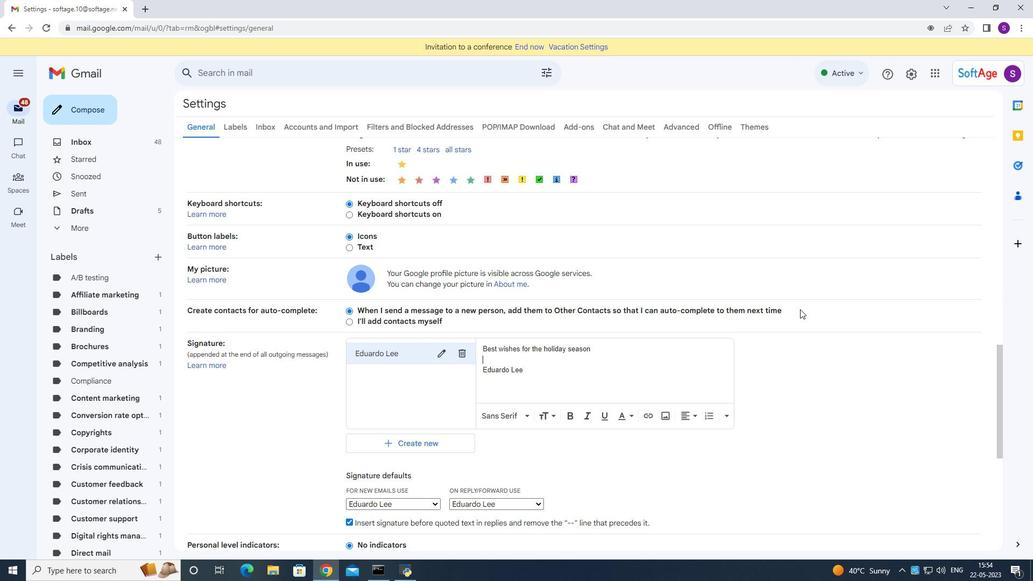 
Action: Mouse scrolled (559, 328) with delta (0, 0)
Screenshot: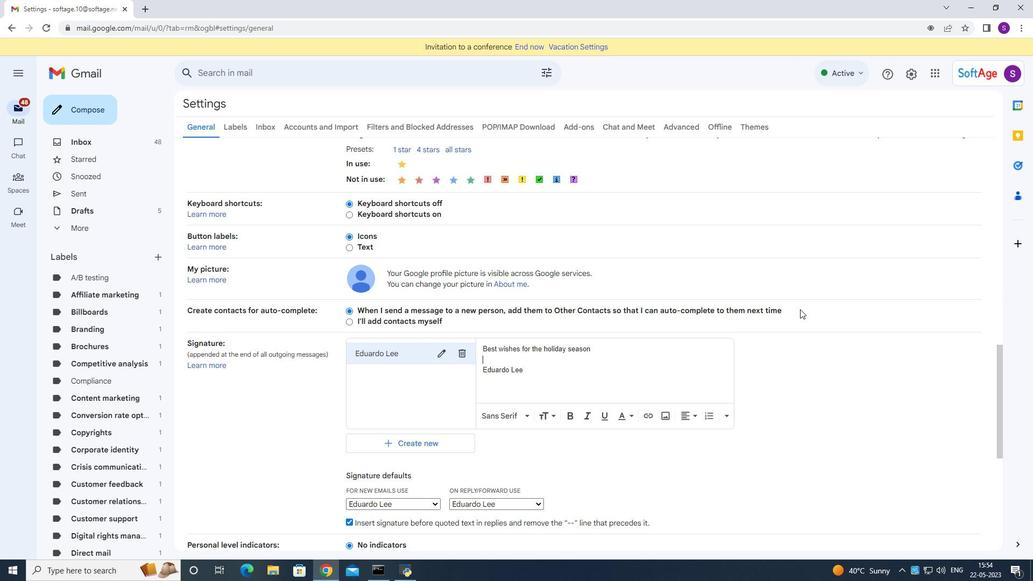 
Action: Mouse moved to (559, 330)
Screenshot: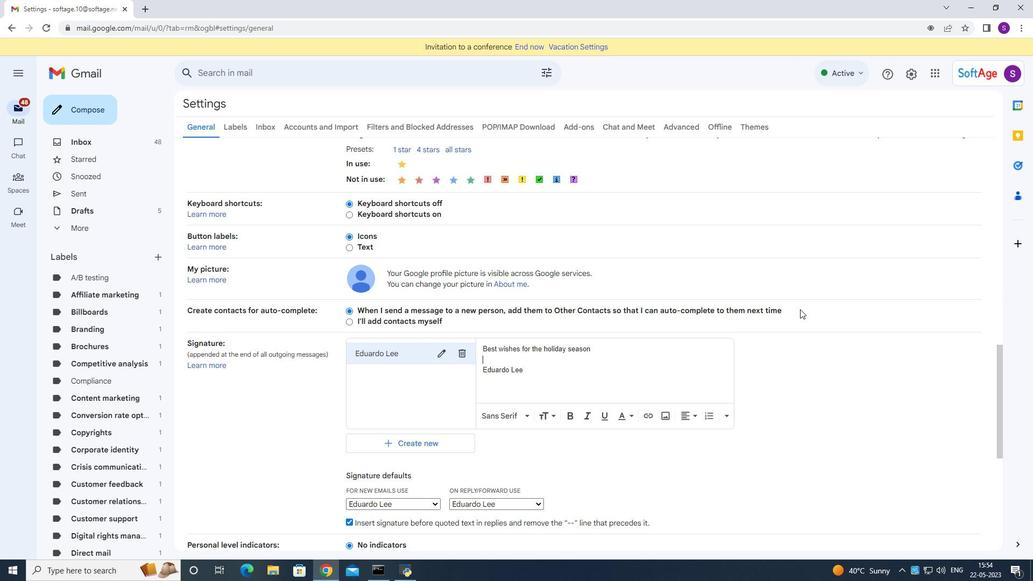 
Action: Mouse scrolled (559, 329) with delta (0, 0)
Screenshot: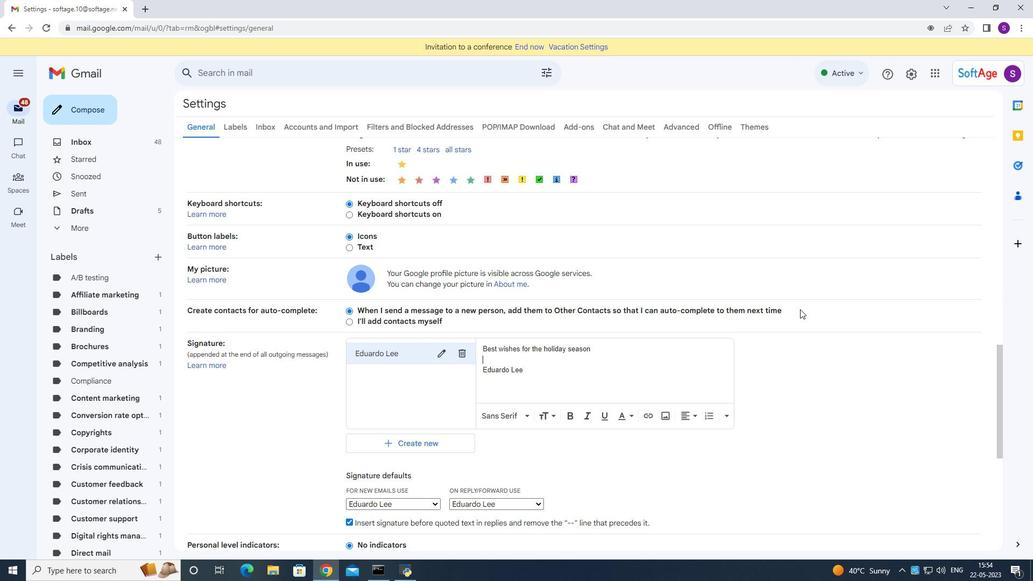 
Action: Mouse scrolled (559, 329) with delta (0, 0)
Screenshot: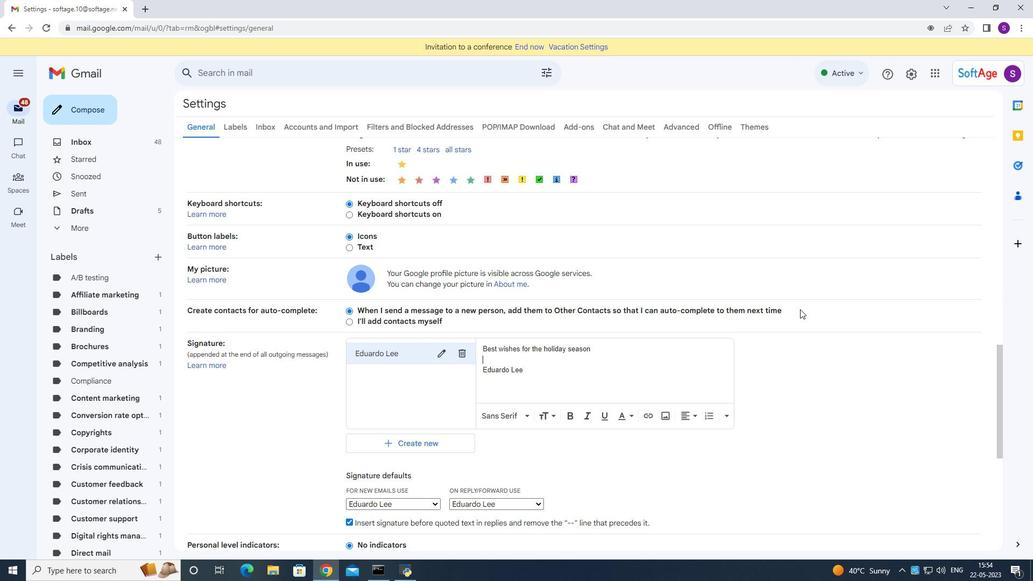 
Action: Mouse scrolled (559, 329) with delta (0, 0)
Screenshot: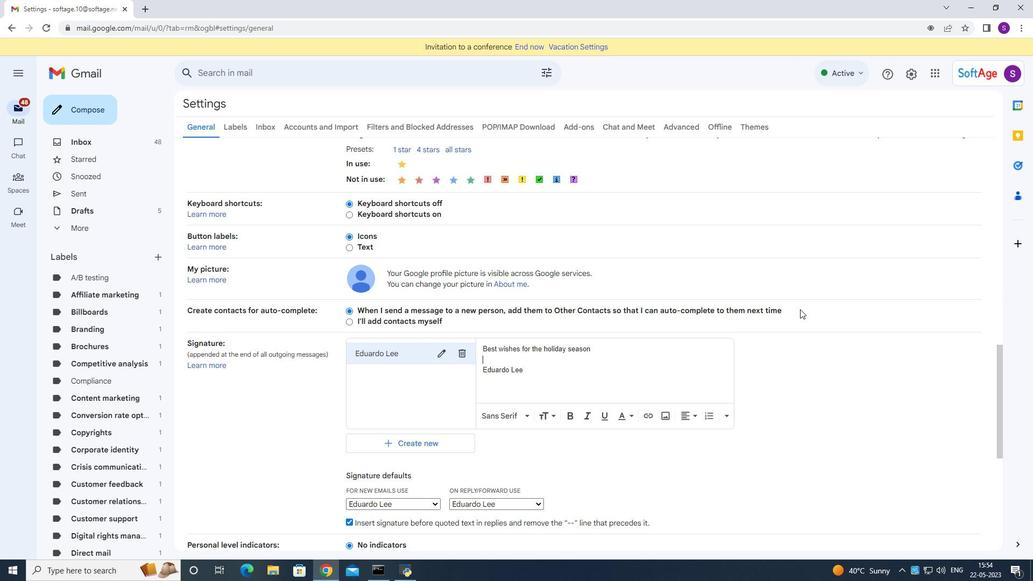 
Action: Mouse scrolled (559, 329) with delta (0, 0)
Screenshot: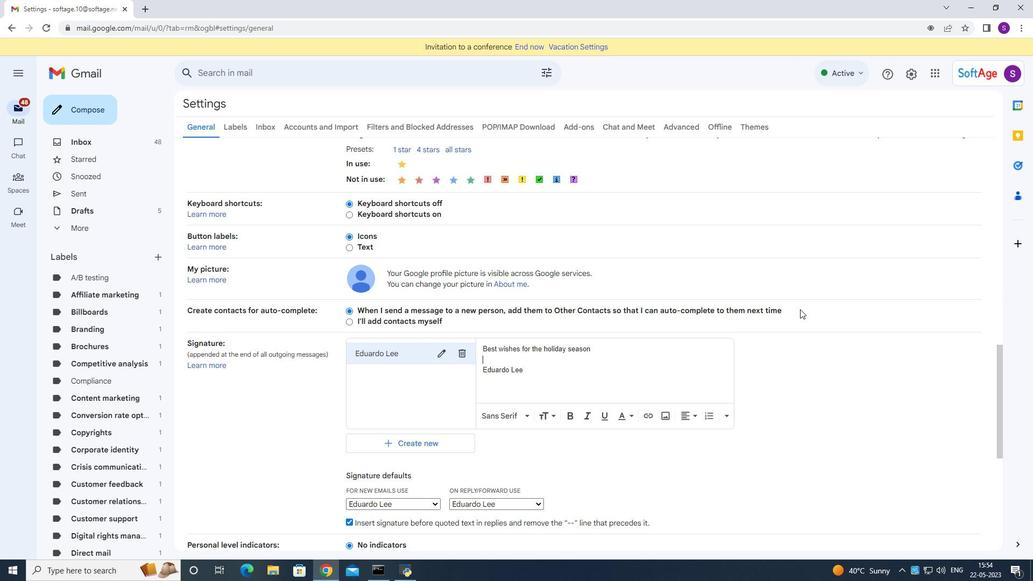 
Action: Mouse moved to (513, 432)
Screenshot: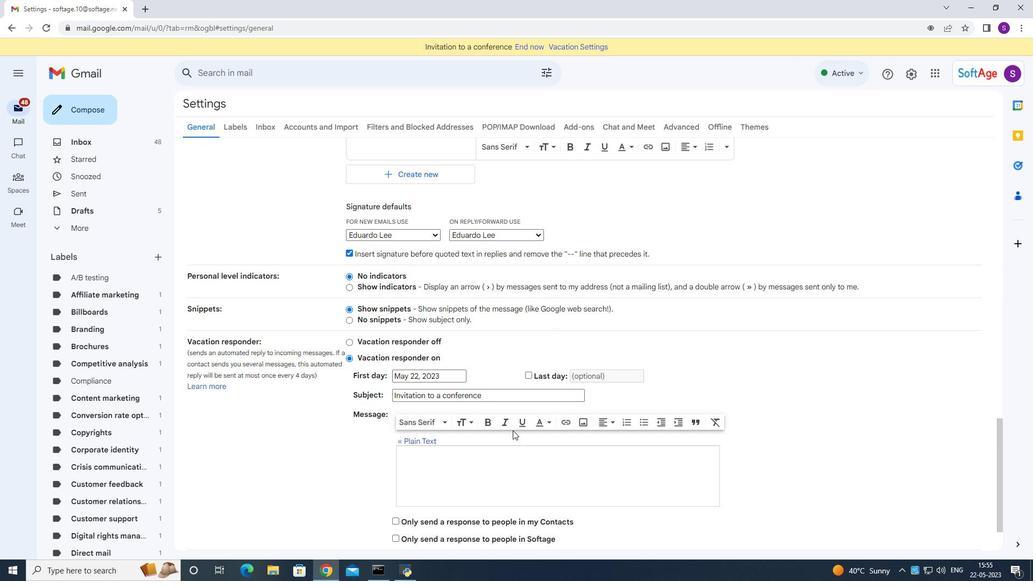 
Action: Mouse scrolled (513, 431) with delta (0, 0)
Screenshot: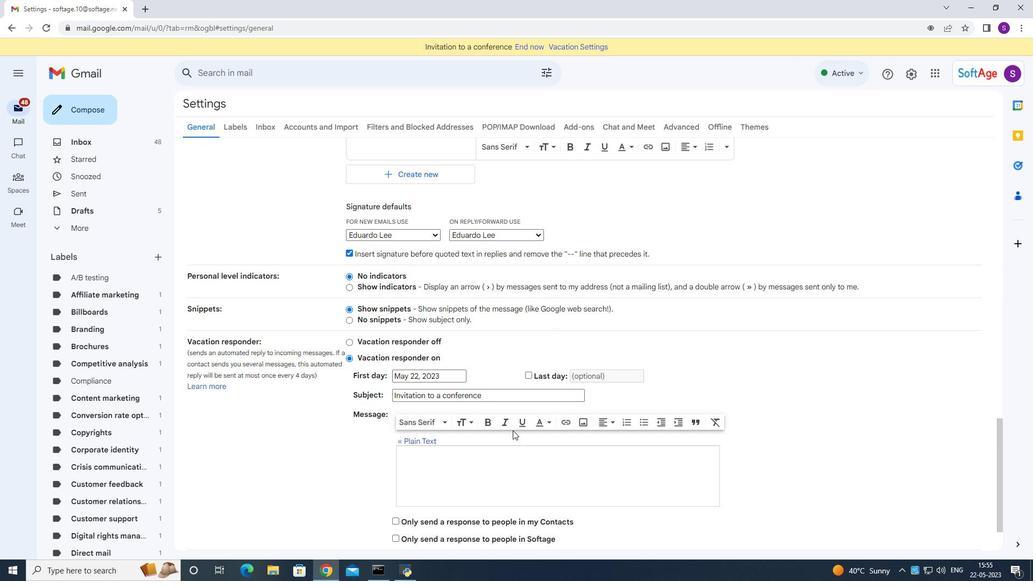
Action: Mouse scrolled (513, 431) with delta (0, 0)
Screenshot: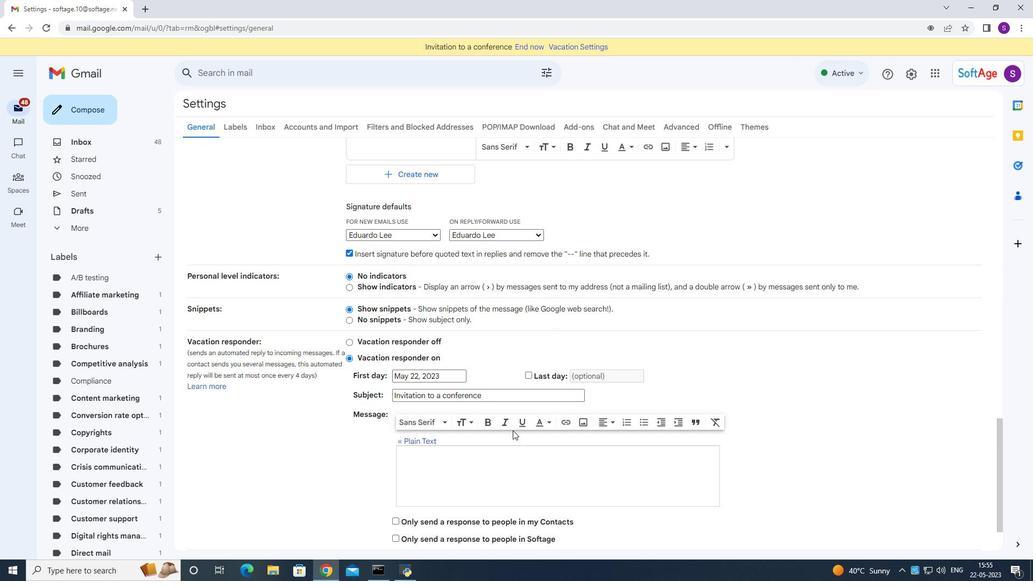 
Action: Mouse scrolled (513, 431) with delta (0, 0)
Screenshot: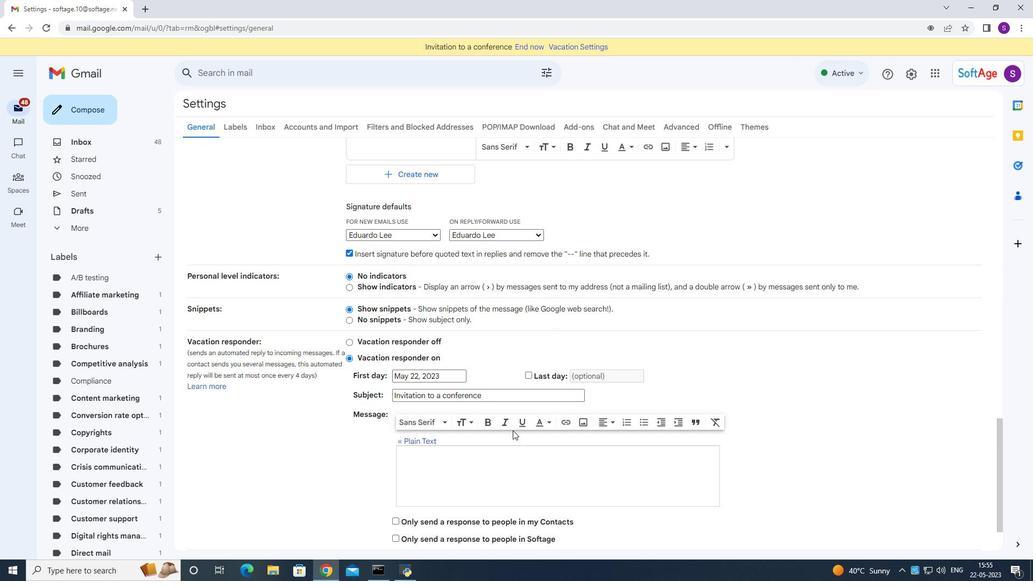 
Action: Mouse moved to (513, 432)
Screenshot: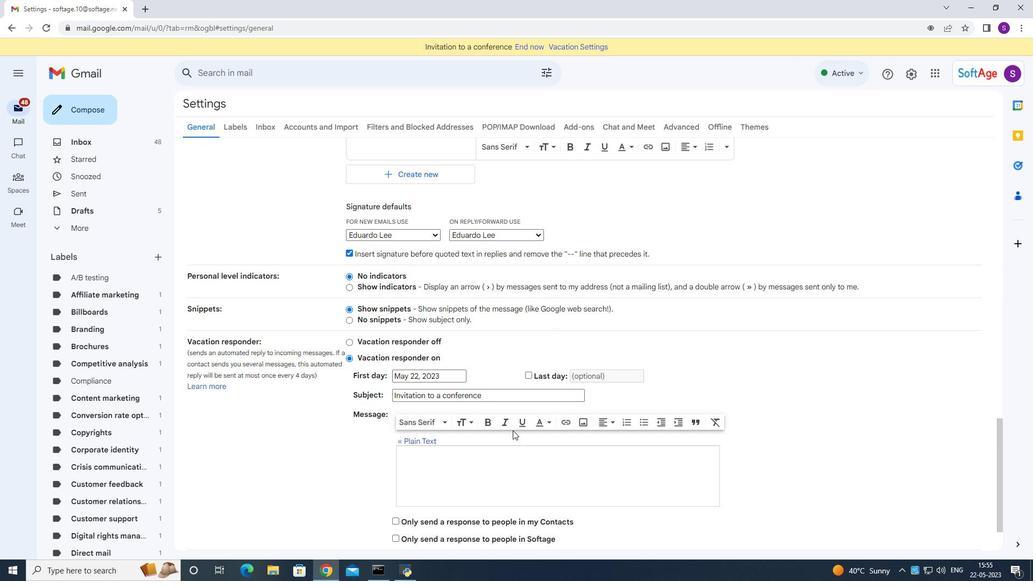 
Action: Mouse scrolled (513, 431) with delta (0, 0)
Screenshot: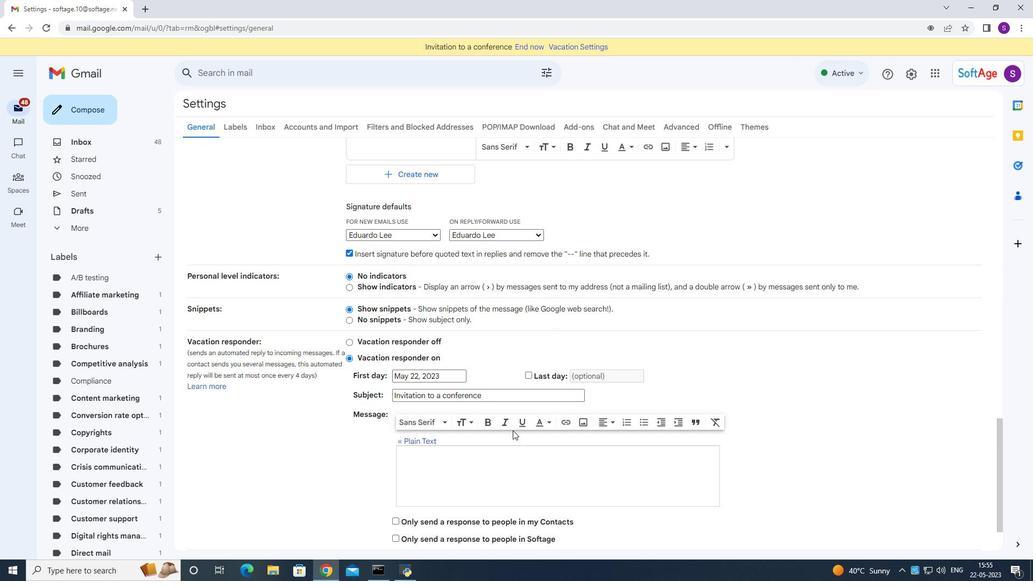 
Action: Mouse scrolled (513, 431) with delta (0, 0)
Screenshot: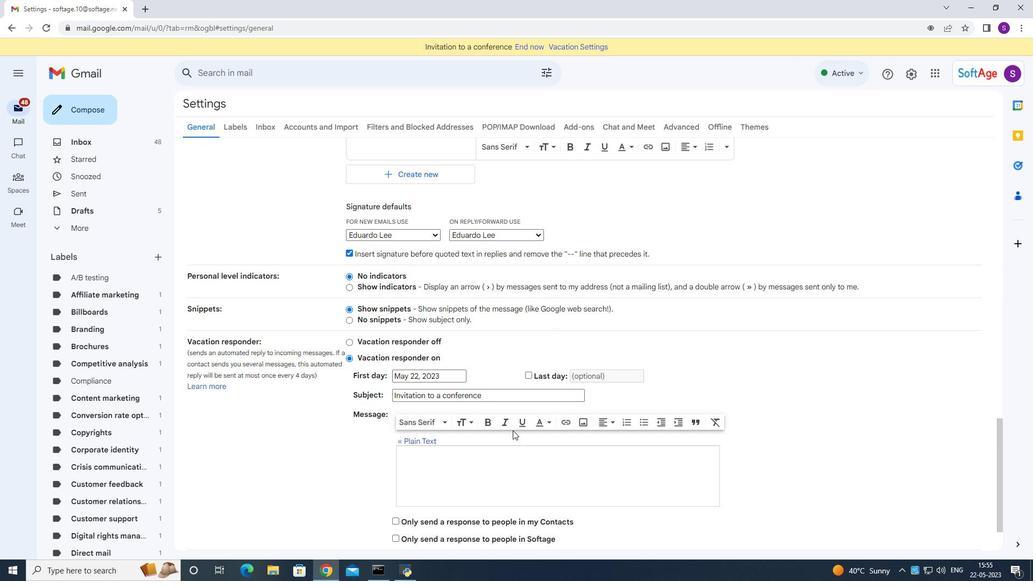 
Action: Mouse moved to (572, 493)
Screenshot: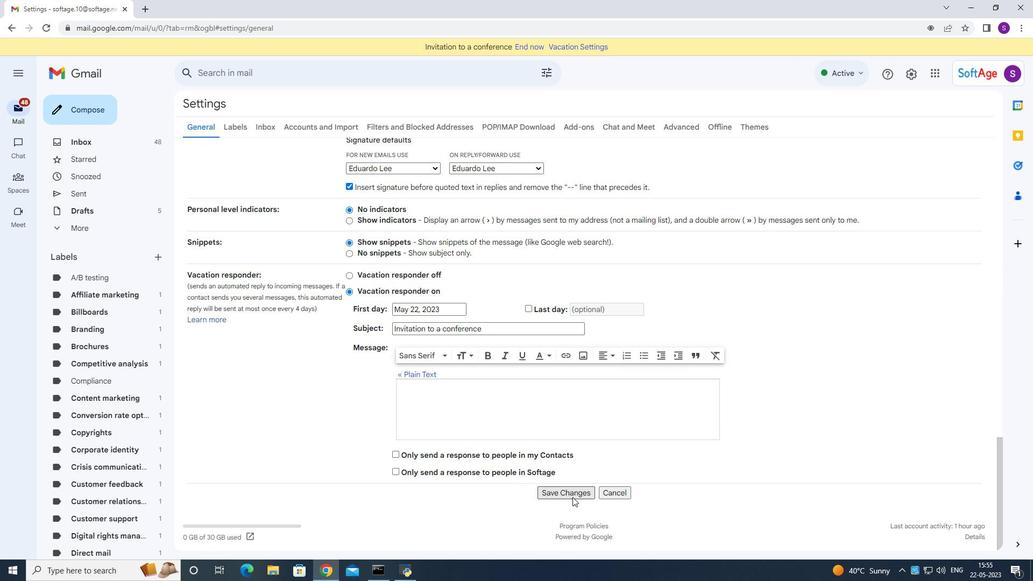
Action: Mouse pressed left at (572, 493)
Screenshot: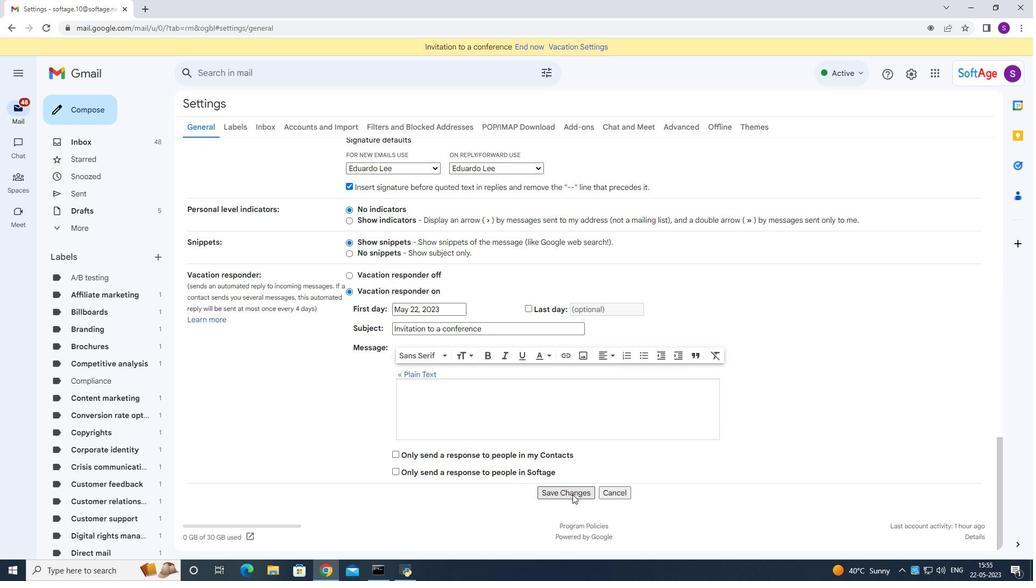 
Action: Mouse moved to (83, 115)
Screenshot: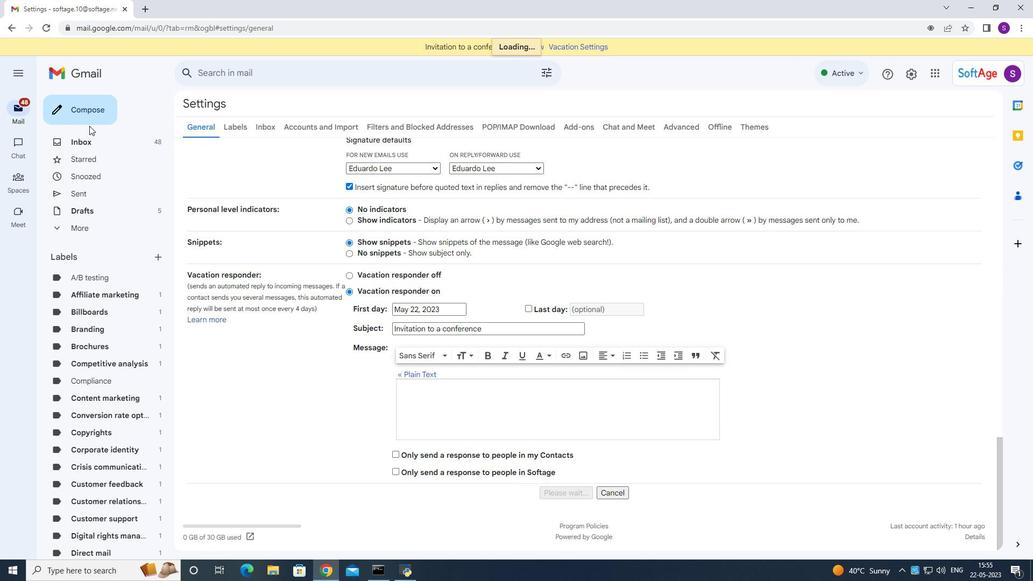 
Action: Mouse pressed left at (83, 115)
Screenshot: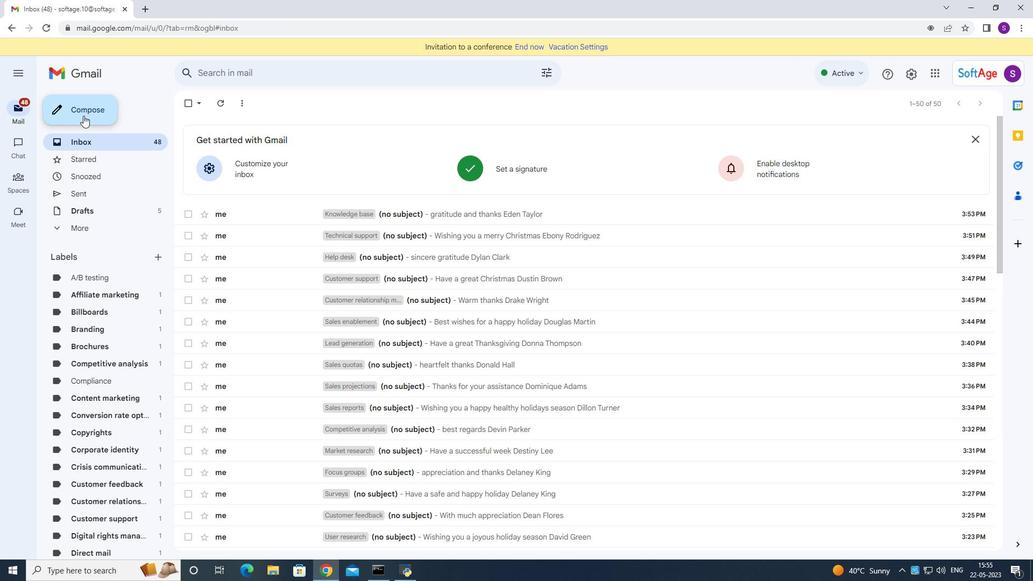 
Action: Mouse moved to (739, 268)
Screenshot: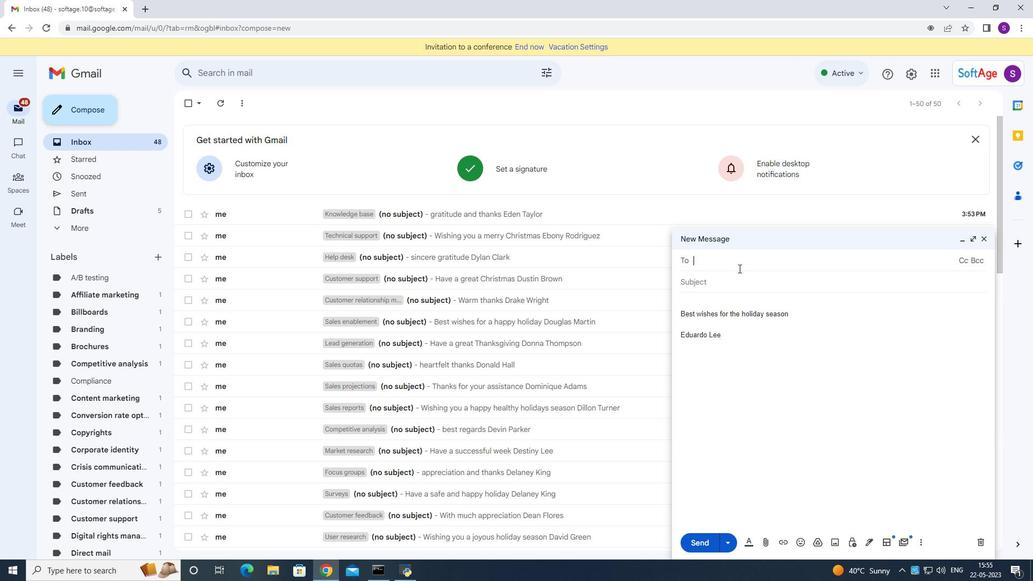
Action: Key pressed <Key.shift>Softage.10<Key.backspace>0<Key.shift>@softage.net
Screenshot: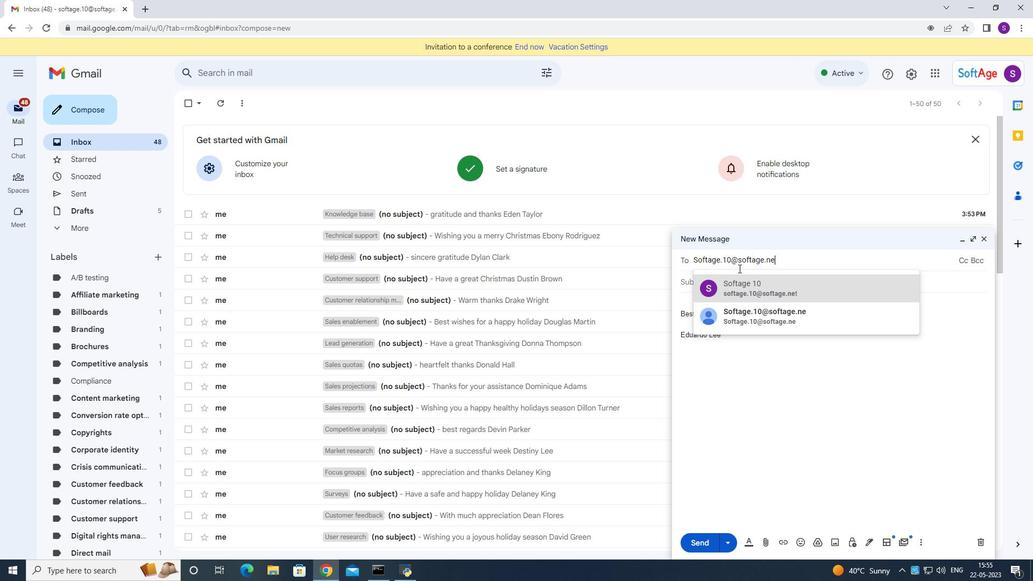 
Action: Mouse moved to (768, 282)
Screenshot: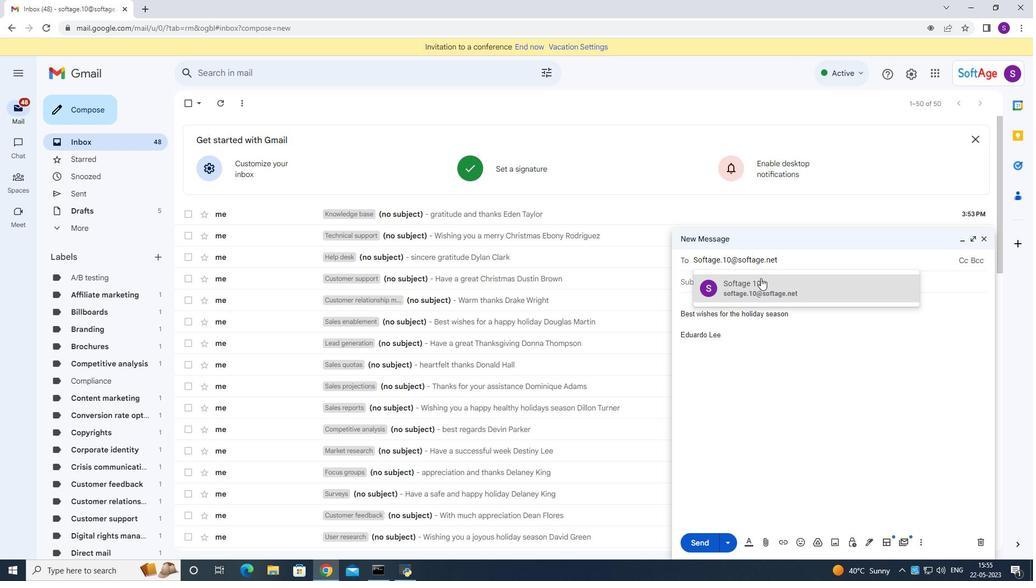 
Action: Mouse pressed left at (768, 282)
Screenshot: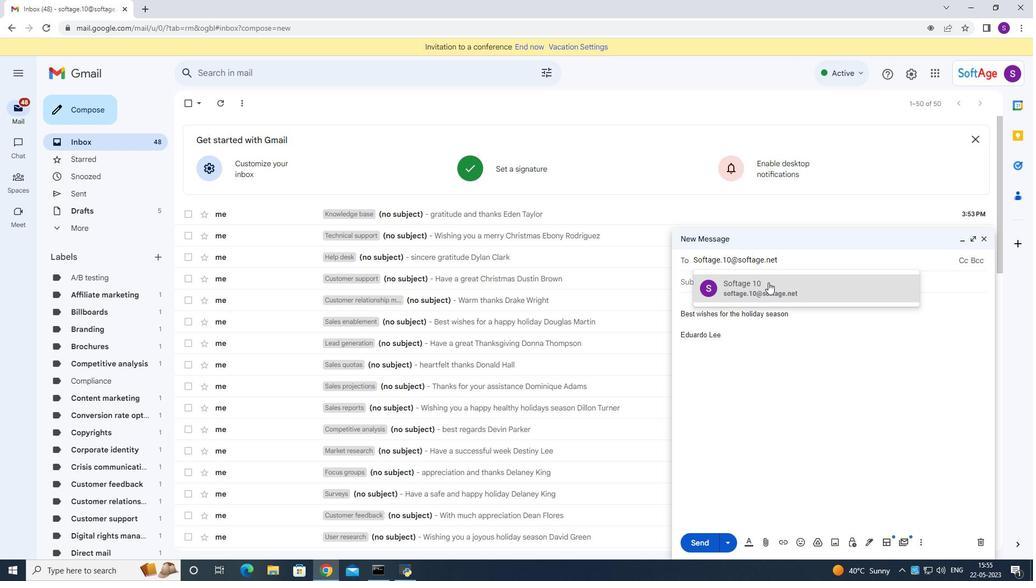 
Action: Mouse moved to (921, 544)
Screenshot: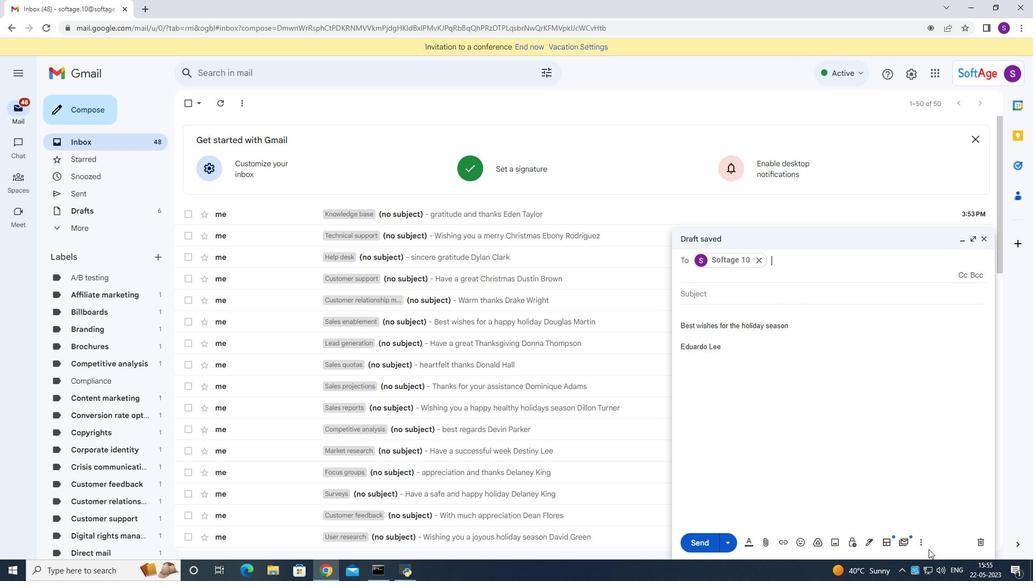 
Action: Mouse pressed left at (921, 544)
Screenshot: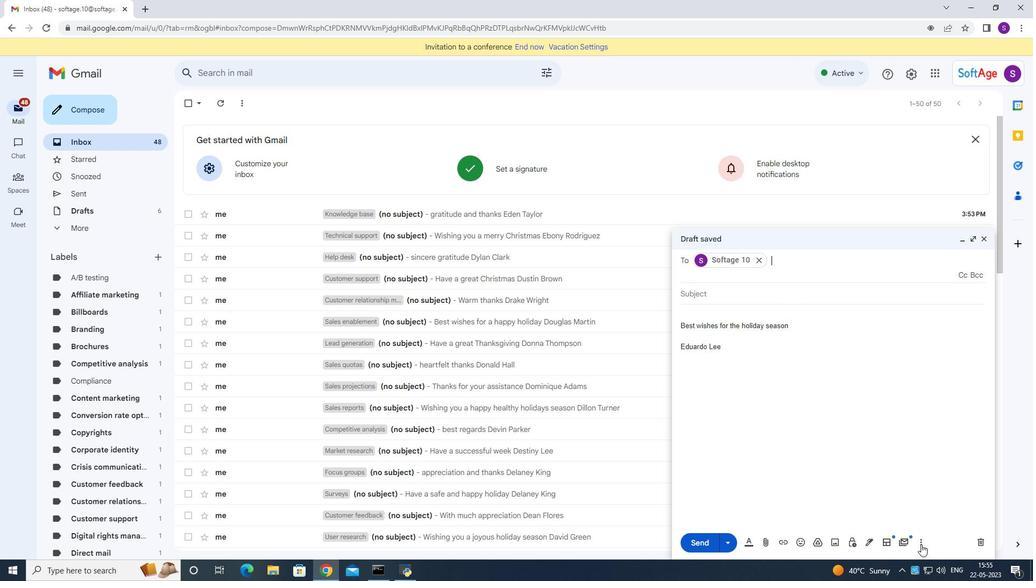 
Action: Mouse moved to (875, 433)
Screenshot: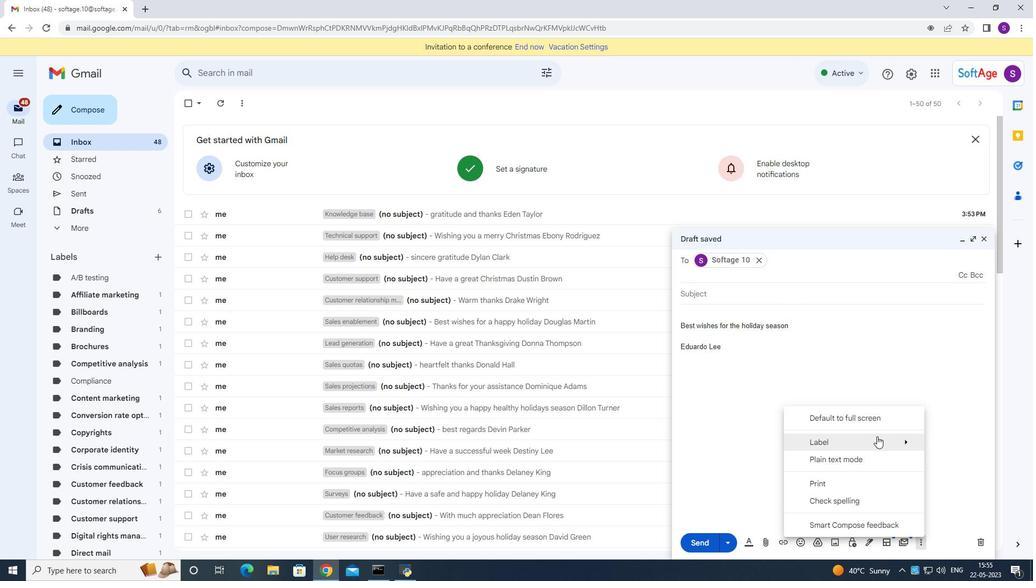 
Action: Mouse pressed left at (875, 433)
Screenshot: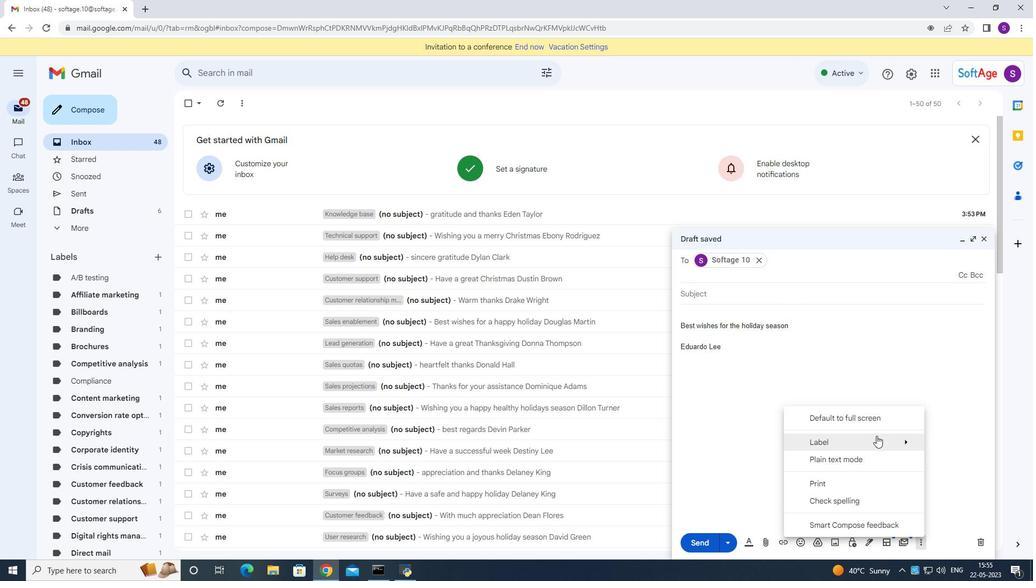 
Action: Mouse moved to (683, 425)
Screenshot: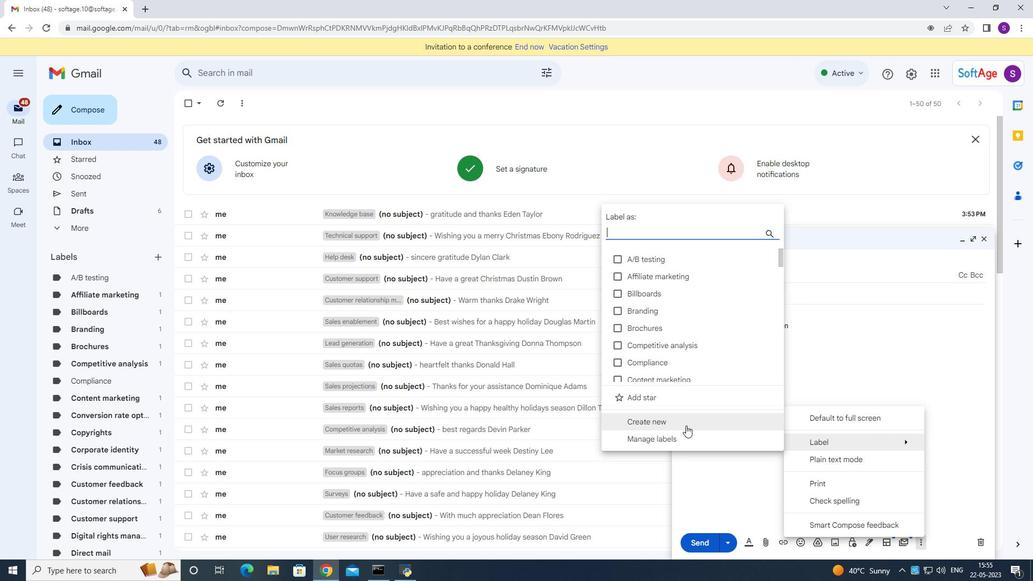 
Action: Mouse pressed left at (683, 425)
Screenshot: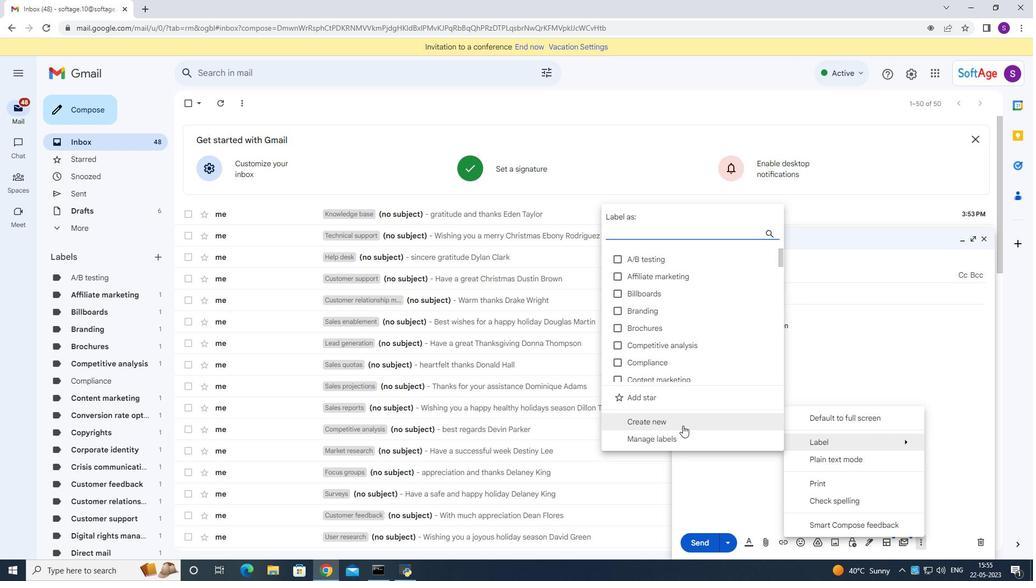 
Action: Mouse moved to (685, 425)
Screenshot: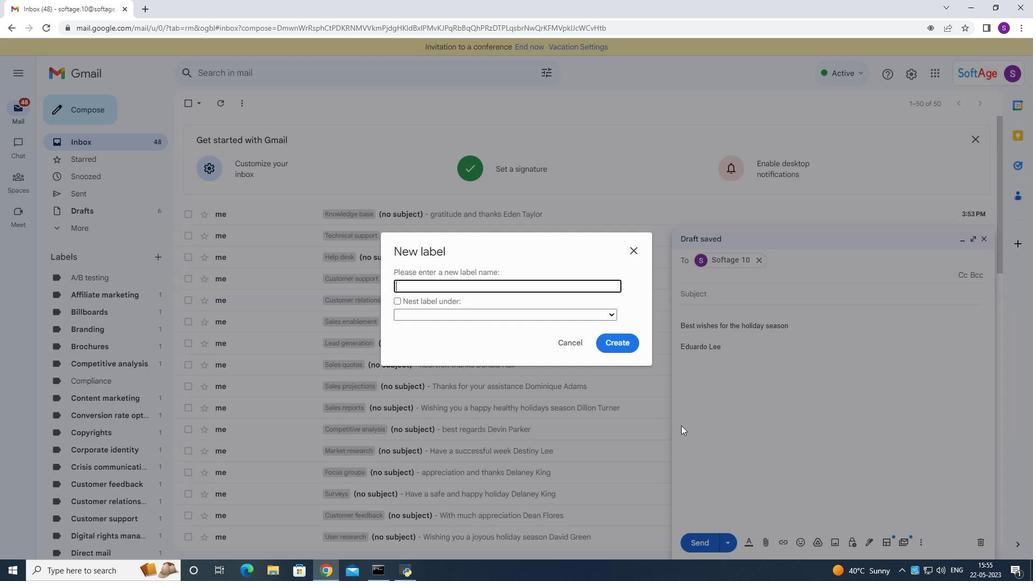 
Action: Key pressed <Key.shift>Troubleshooting<Key.space>
Screenshot: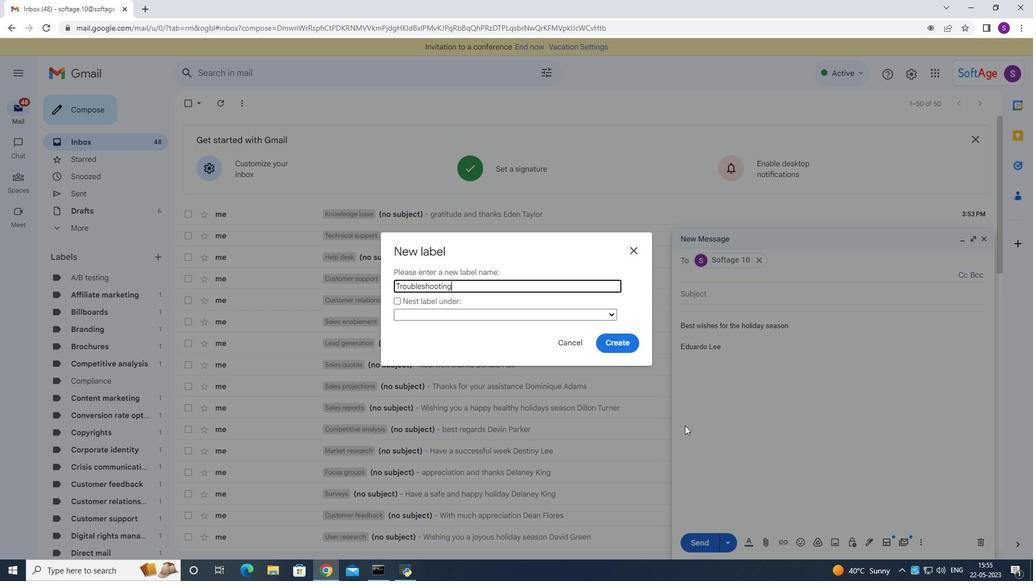 
Action: Mouse moved to (615, 340)
Screenshot: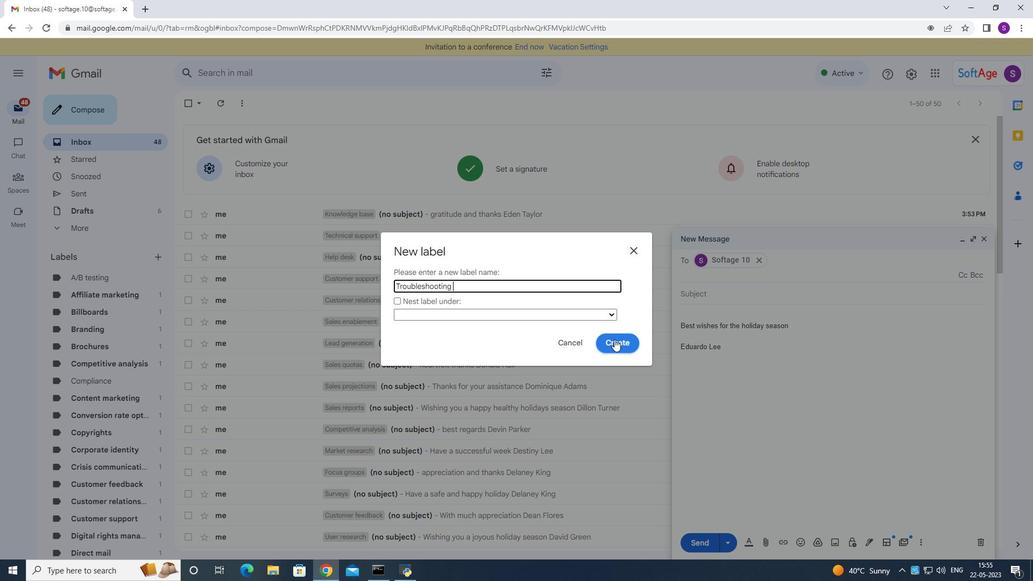 
Action: Mouse pressed left at (615, 340)
Screenshot: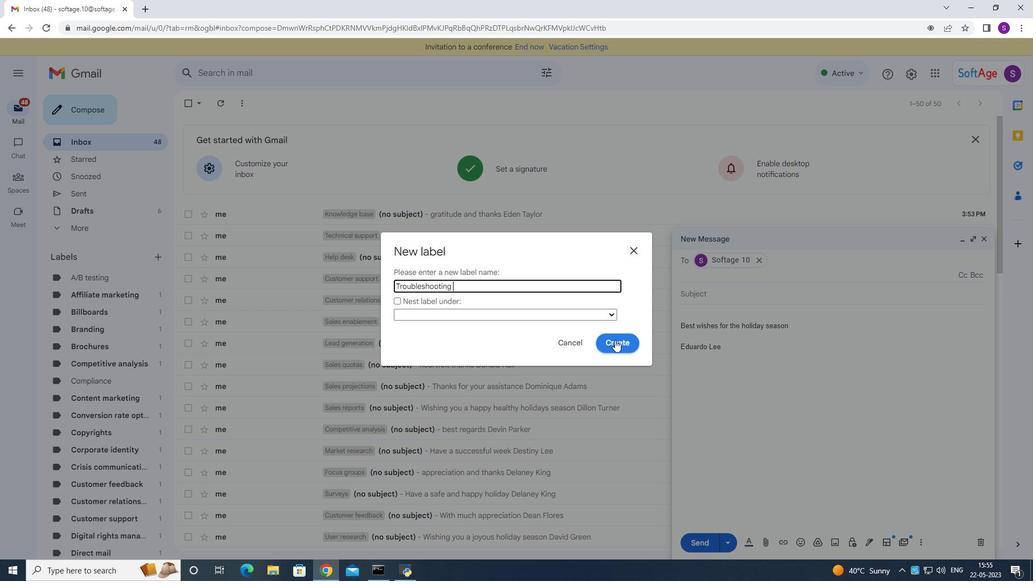 
Action: Mouse moved to (698, 548)
Screenshot: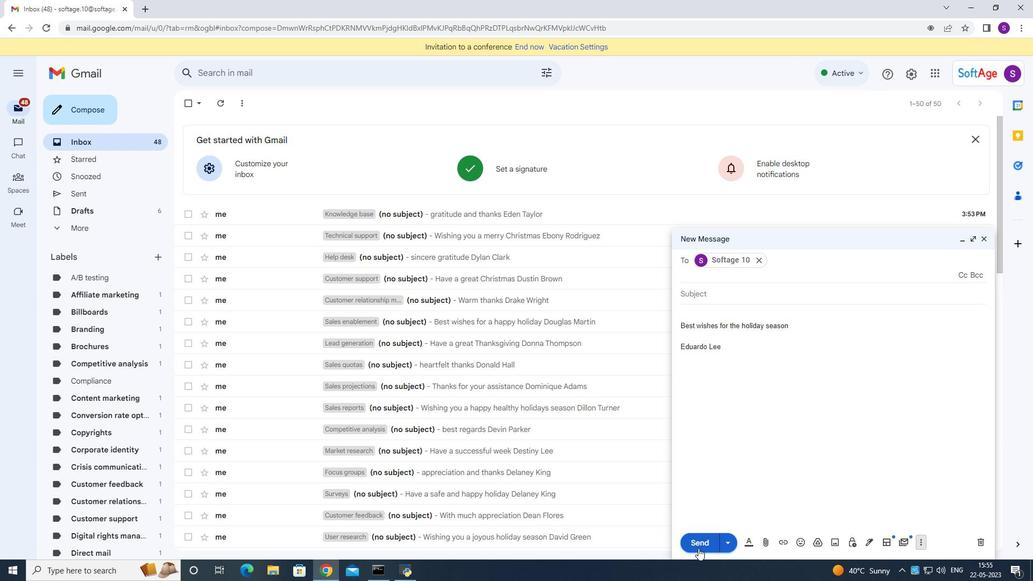 
Action: Mouse pressed left at (698, 548)
Screenshot: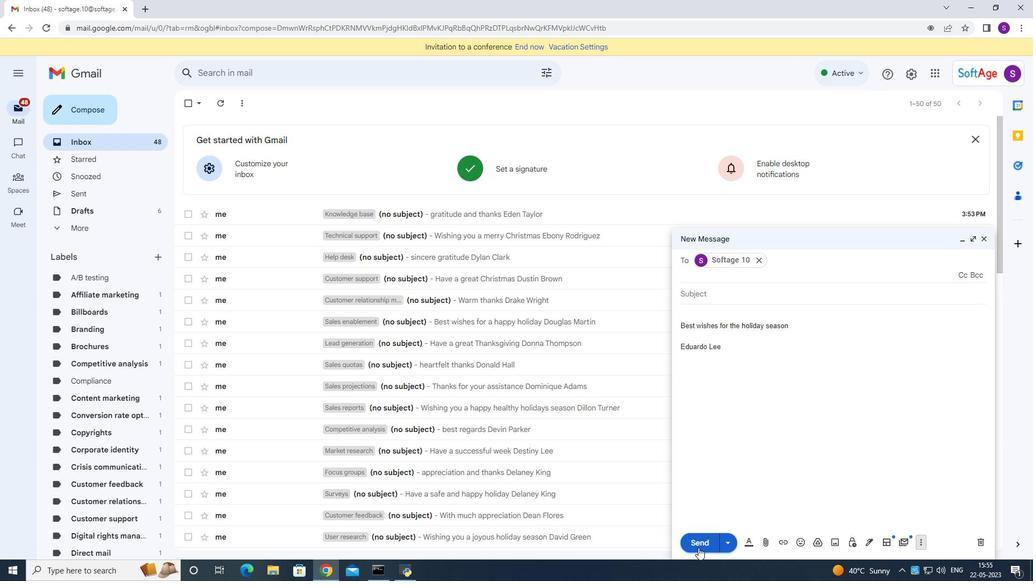 
Action: Mouse moved to (722, 404)
Screenshot: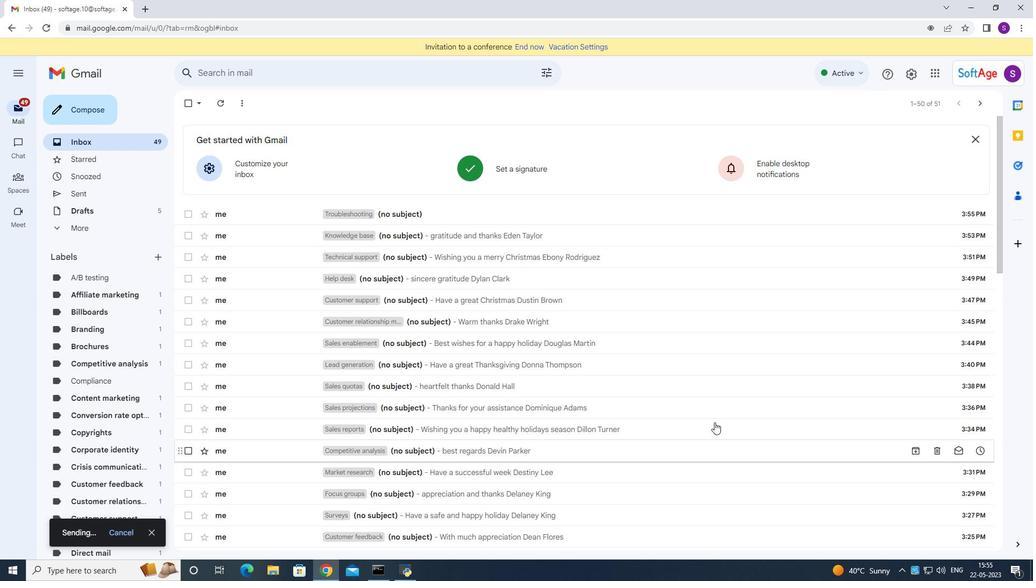 
